 Task: Create a due date automation trigger when advanced on, on the monday before a card is due add checklist with an incomplete checklists at 11:00 AM.
Action: Mouse moved to (1399, 110)
Screenshot: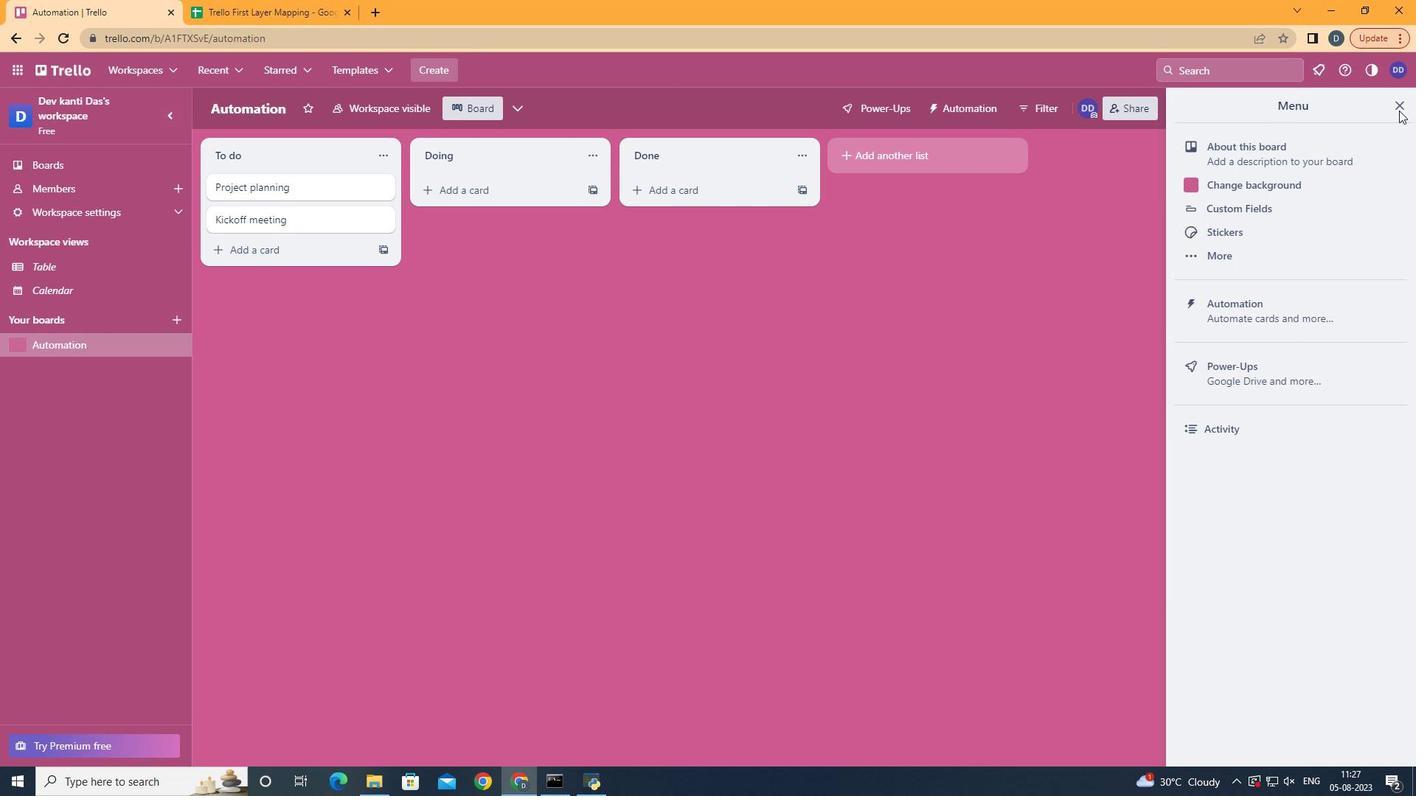 
Action: Mouse pressed left at (1399, 110)
Screenshot: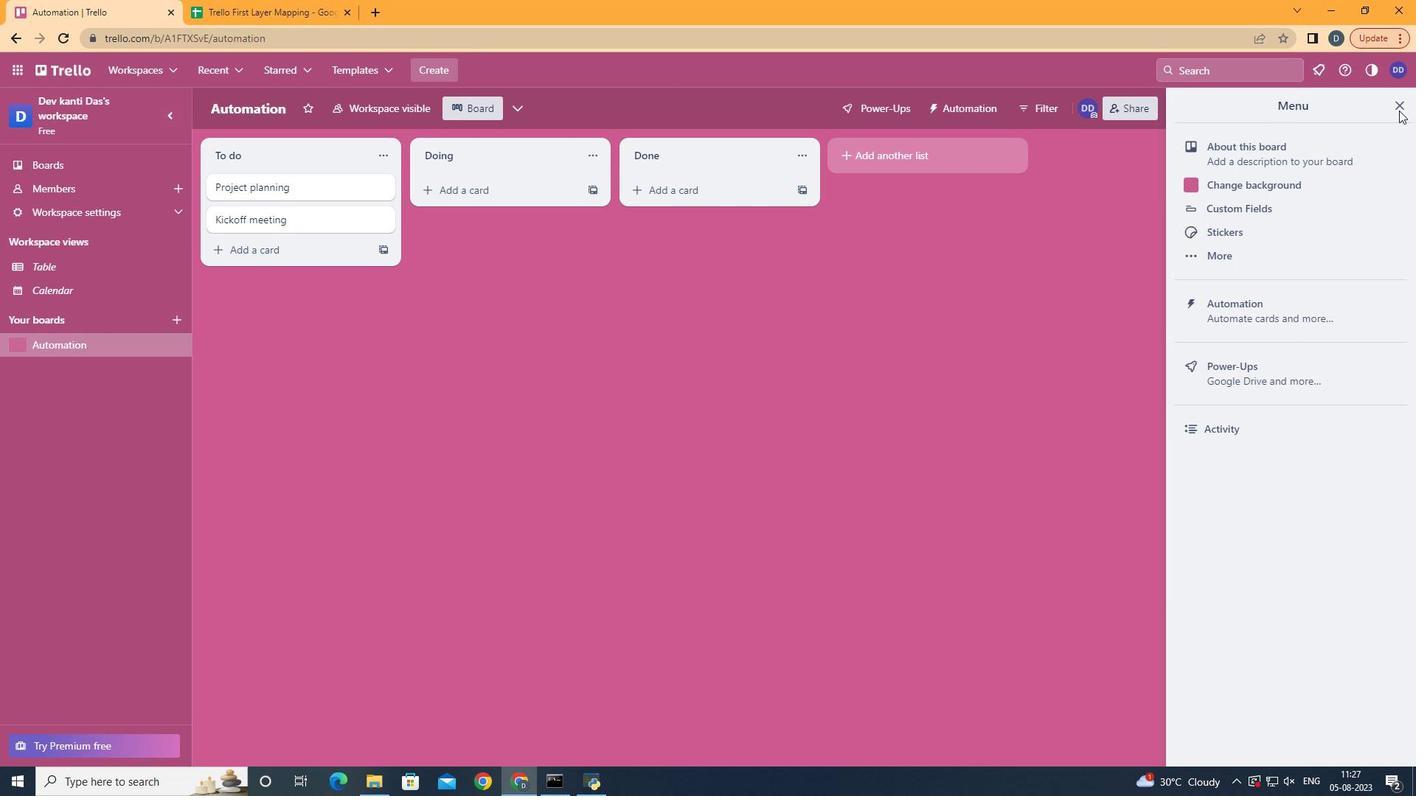 
Action: Mouse moved to (1270, 303)
Screenshot: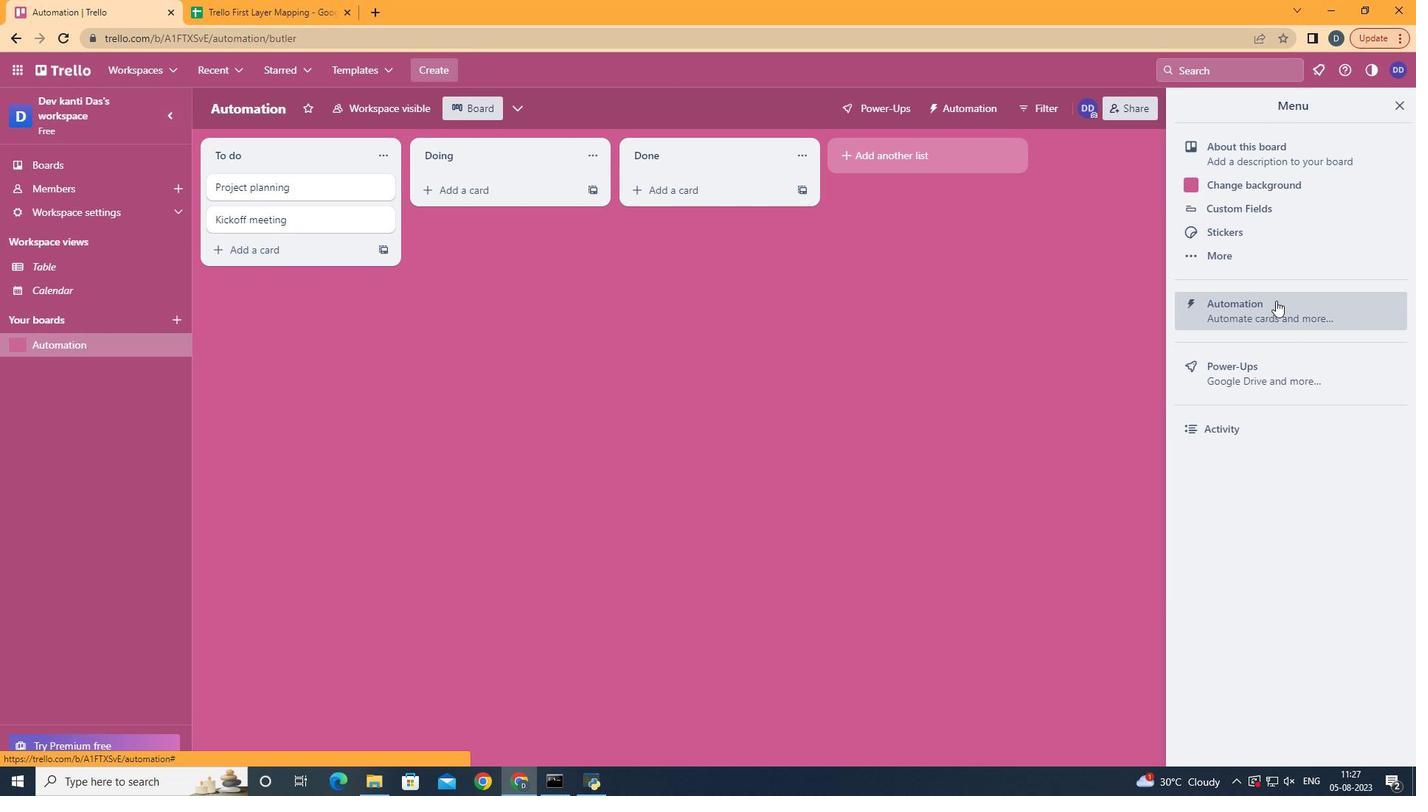 
Action: Mouse pressed left at (1270, 303)
Screenshot: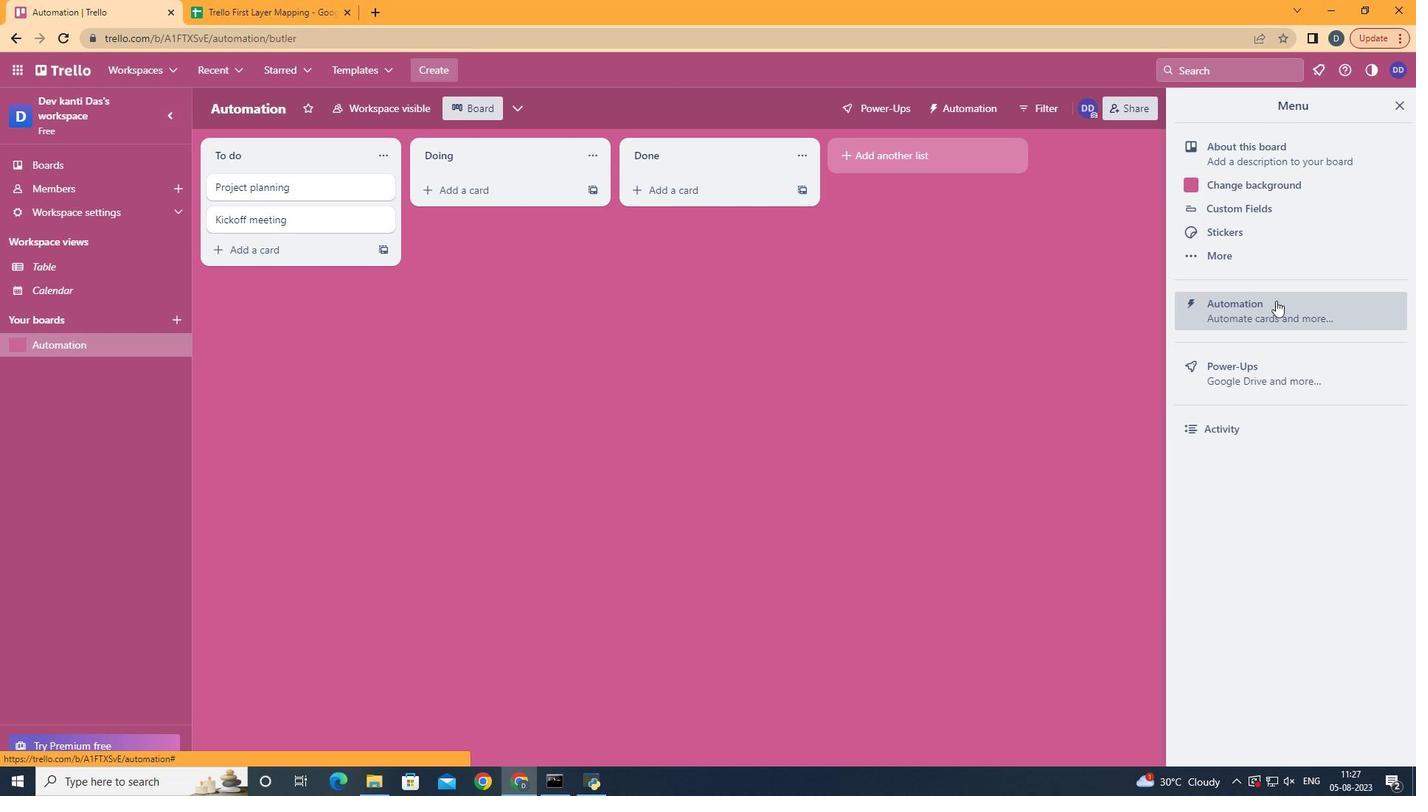 
Action: Mouse moved to (304, 296)
Screenshot: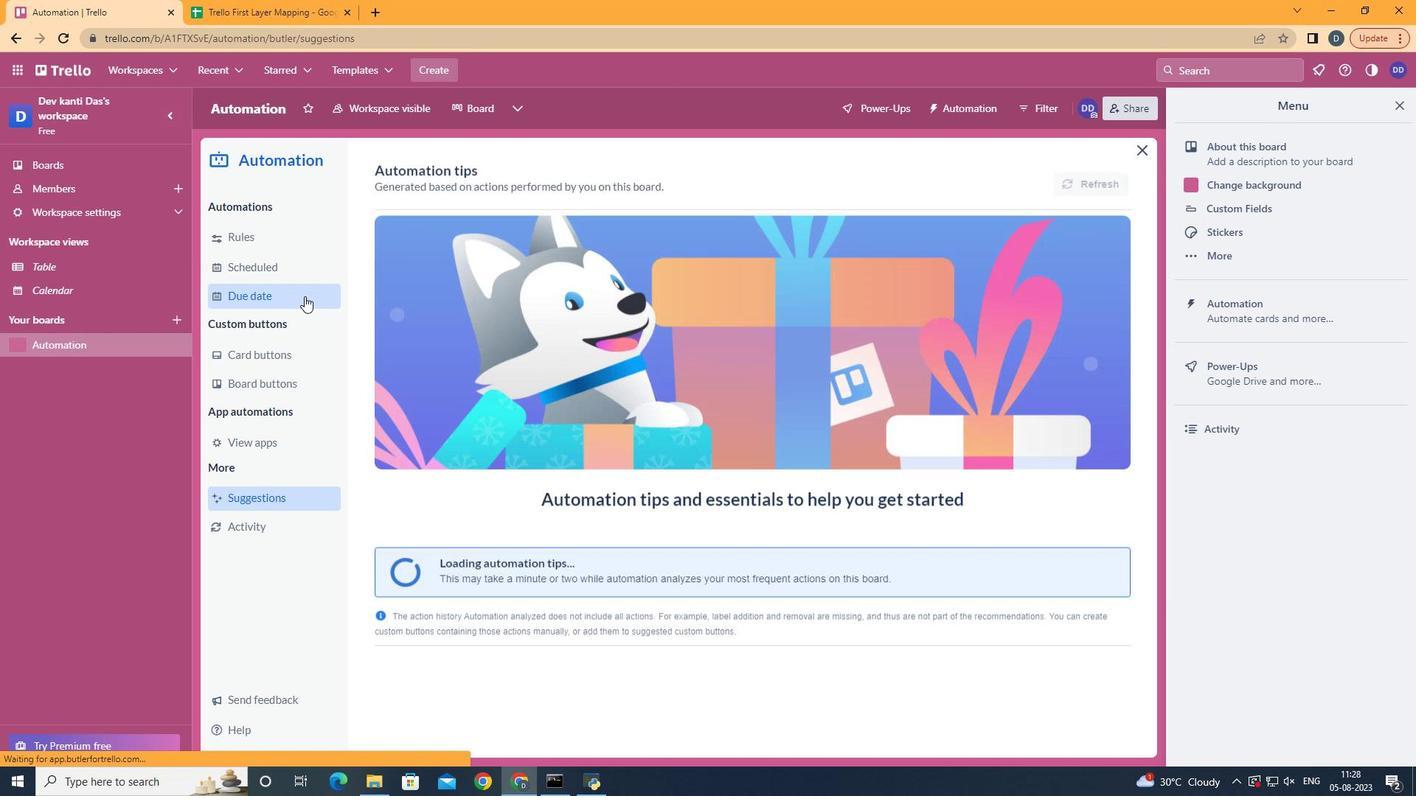 
Action: Mouse pressed left at (304, 296)
Screenshot: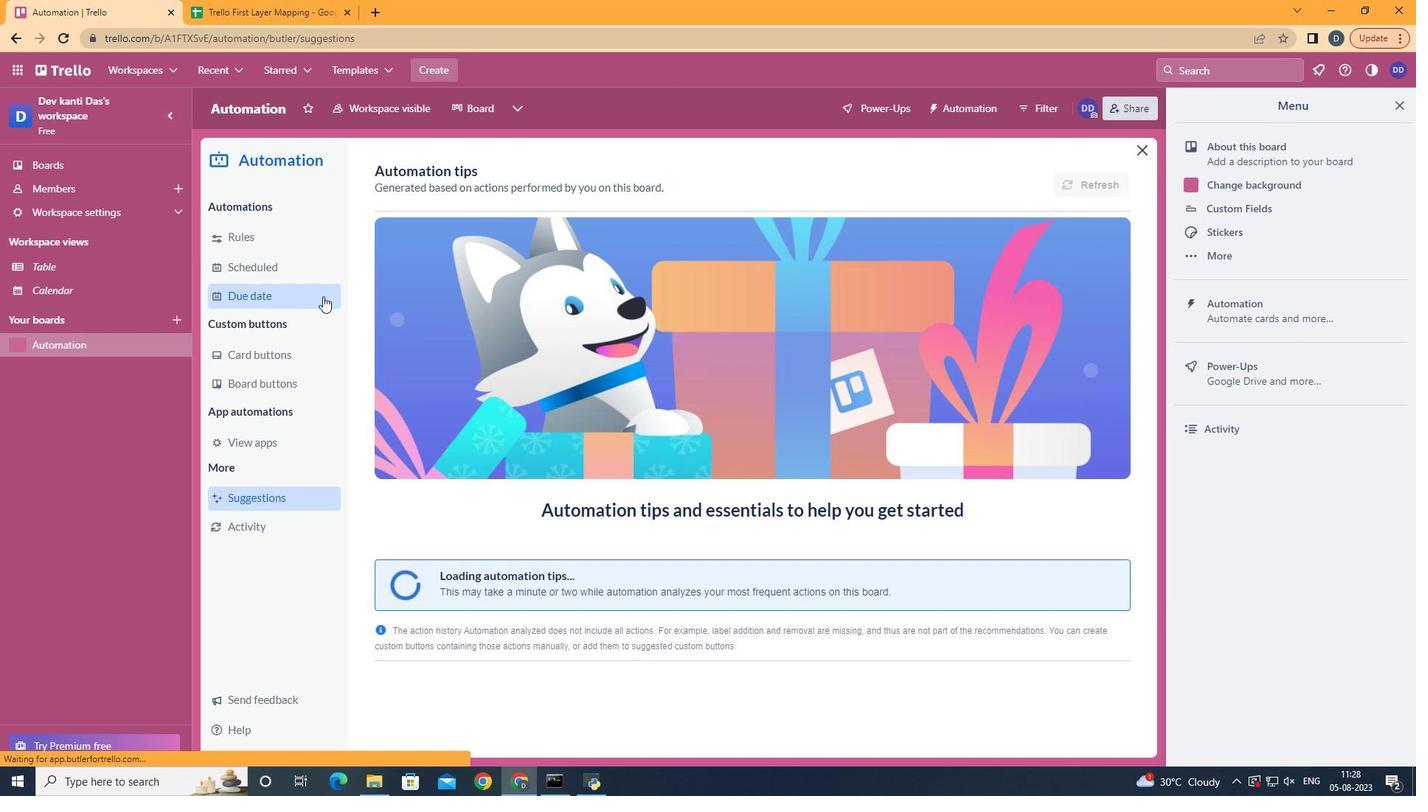 
Action: Mouse moved to (1021, 187)
Screenshot: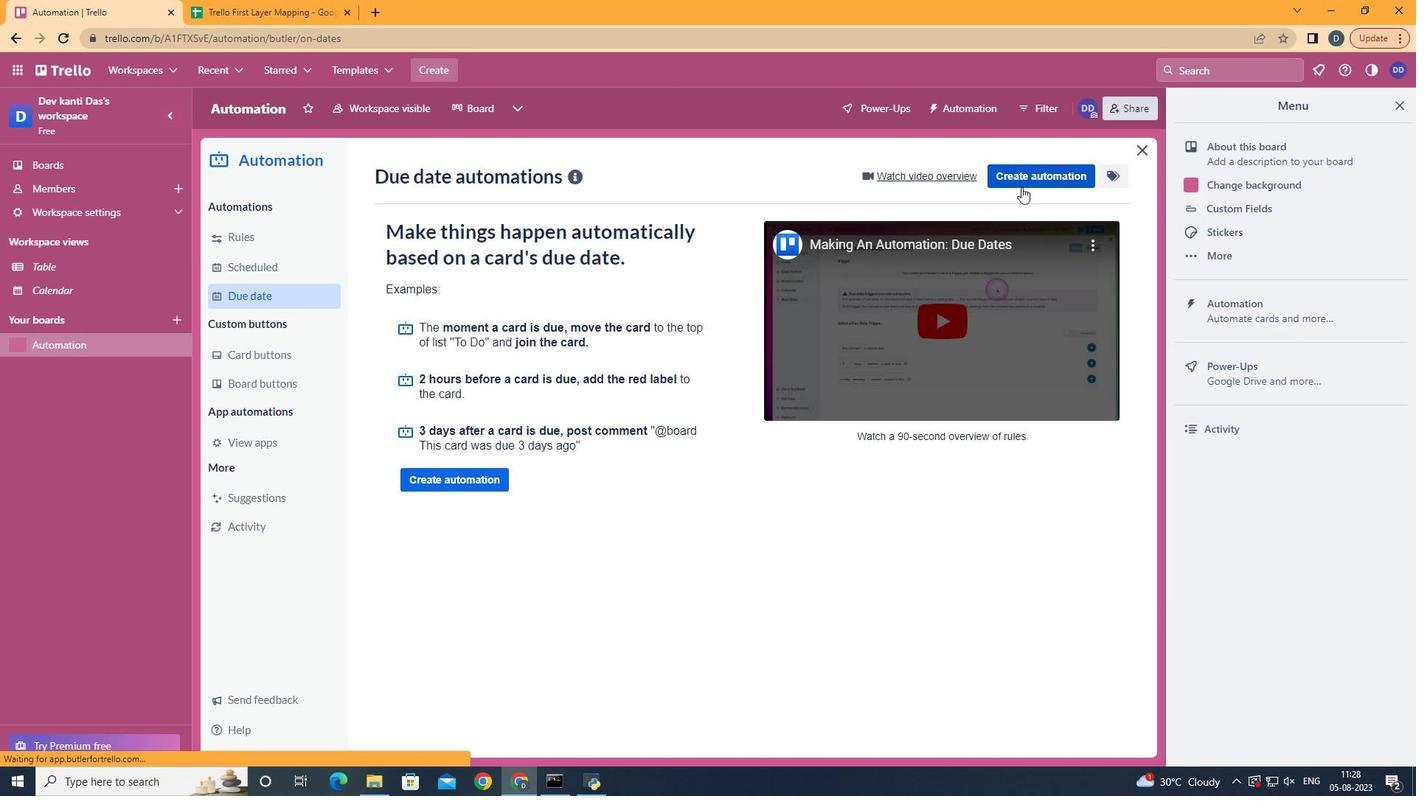 
Action: Mouse pressed left at (1021, 187)
Screenshot: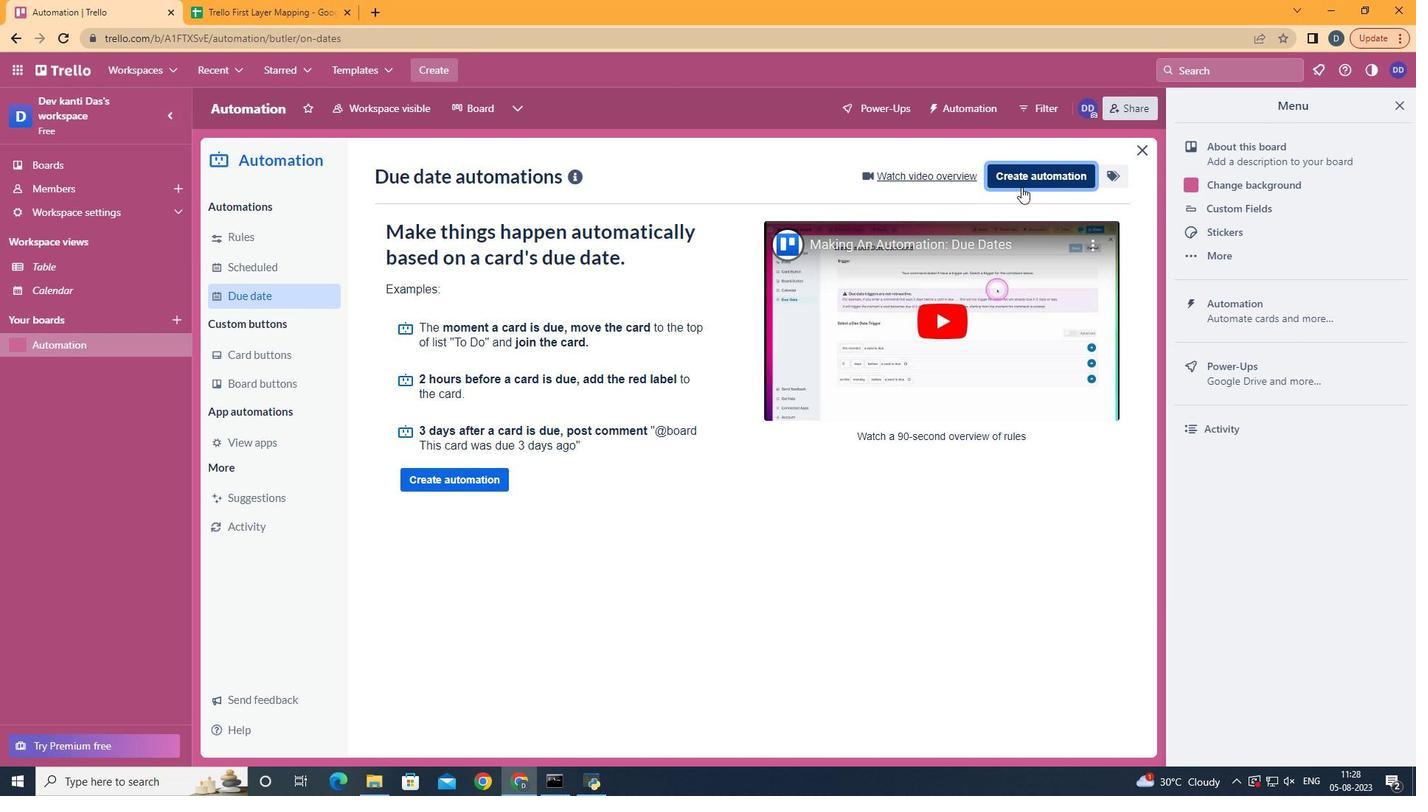 
Action: Mouse moved to (772, 320)
Screenshot: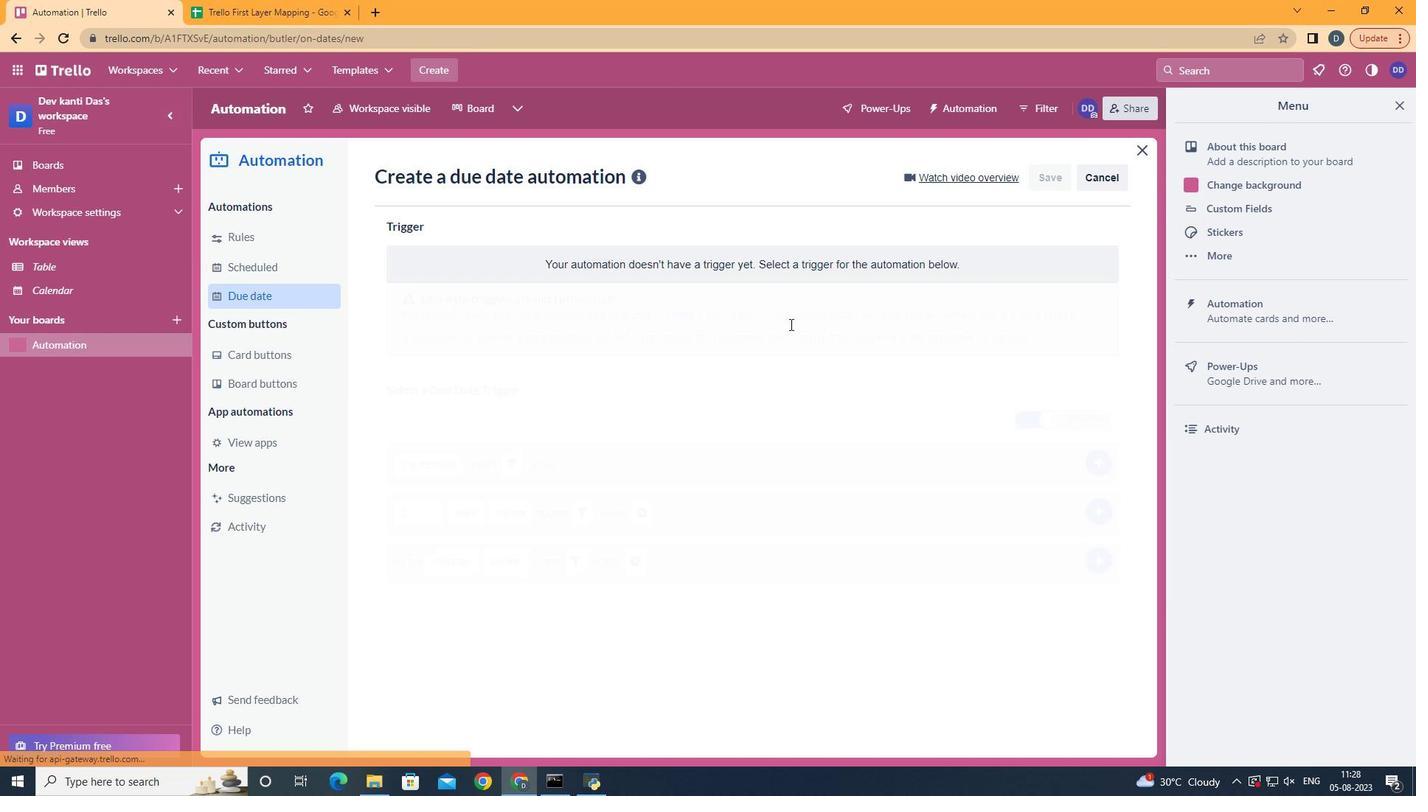 
Action: Mouse pressed left at (772, 320)
Screenshot: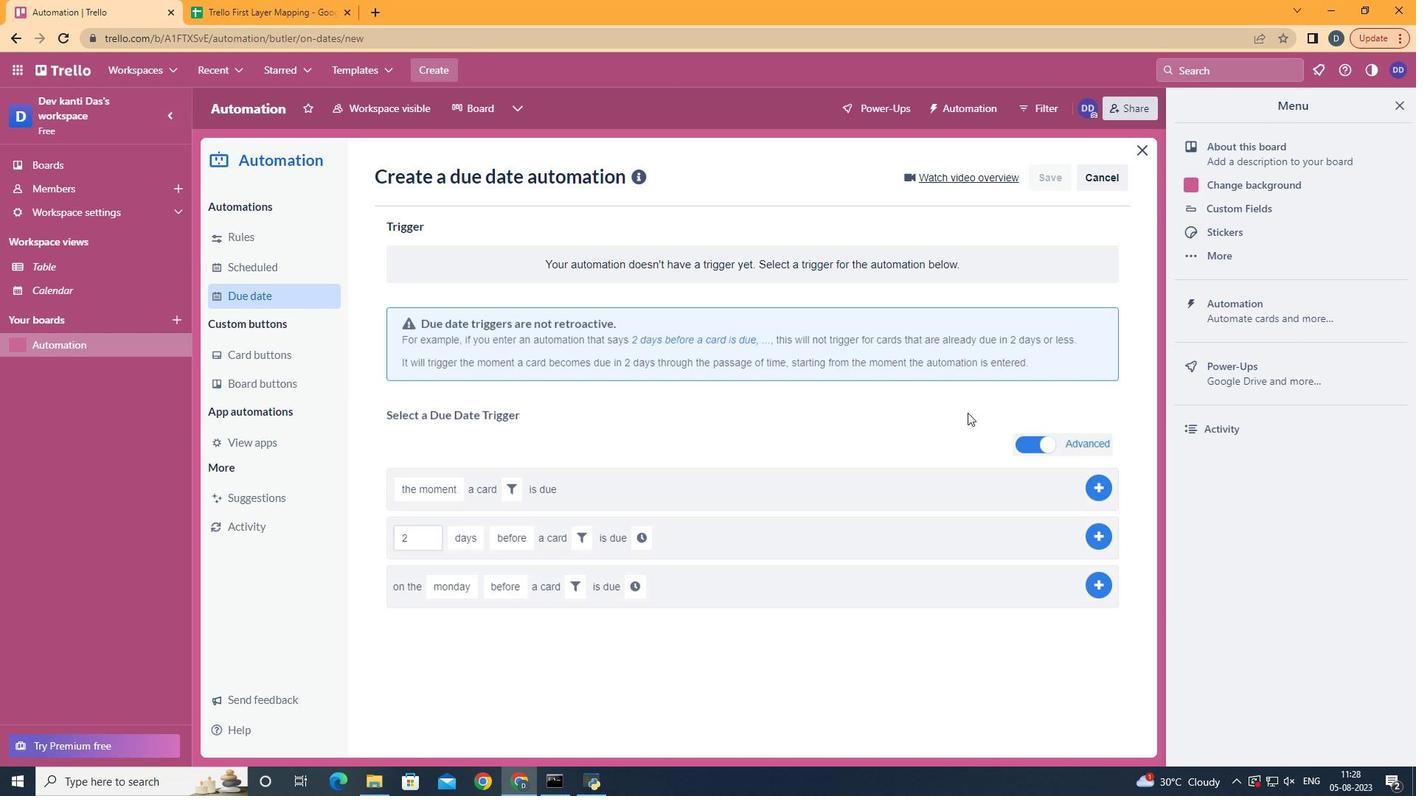 
Action: Mouse moved to (474, 386)
Screenshot: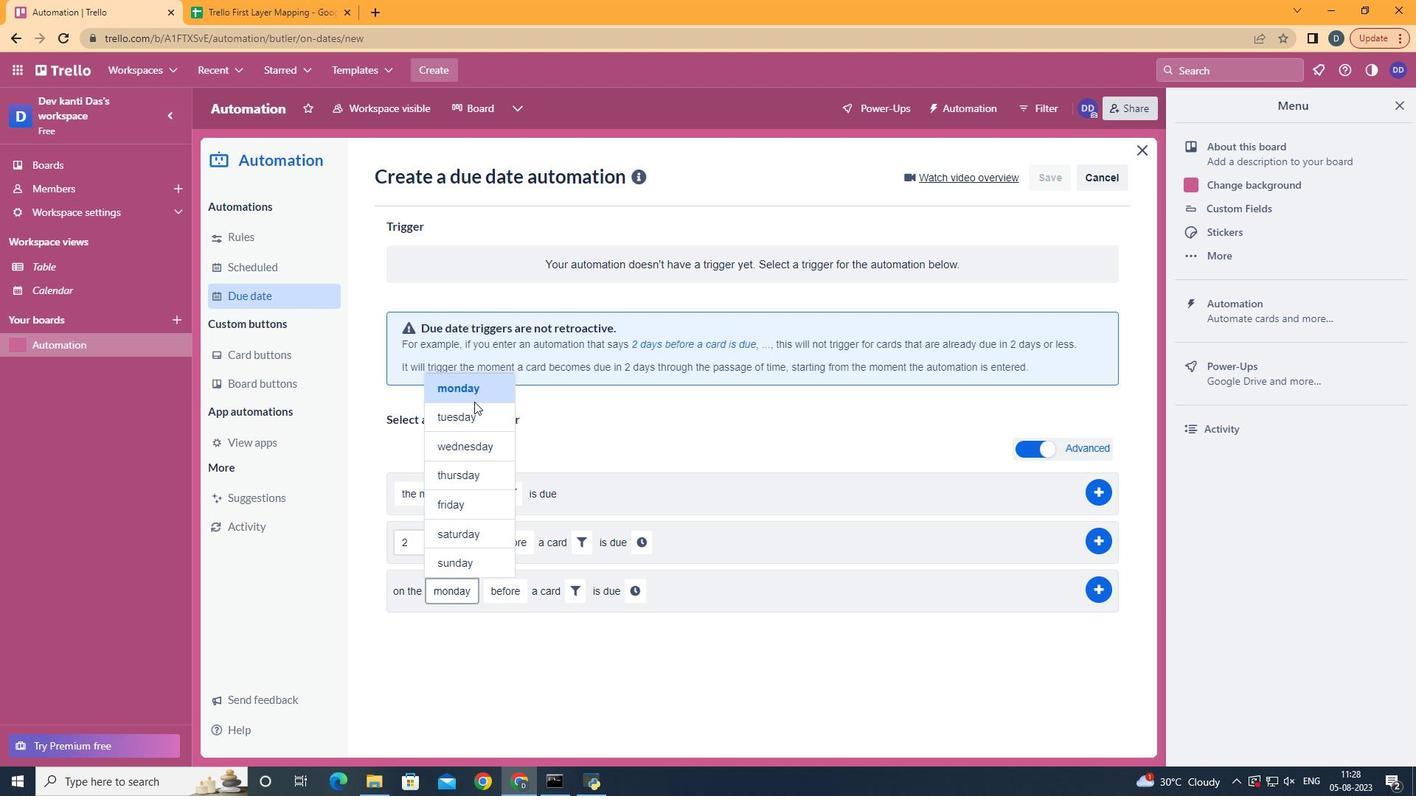 
Action: Mouse pressed left at (474, 386)
Screenshot: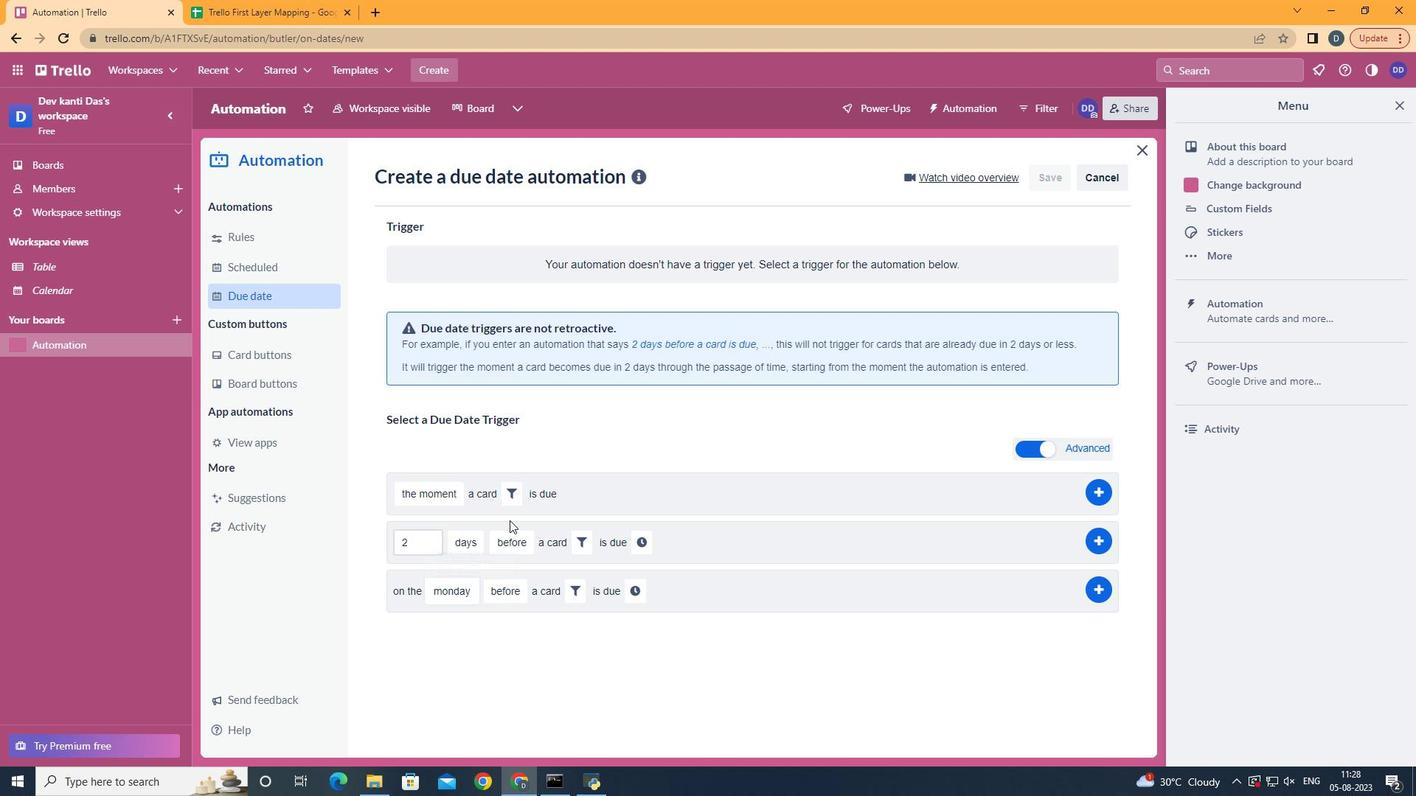 
Action: Mouse moved to (511, 610)
Screenshot: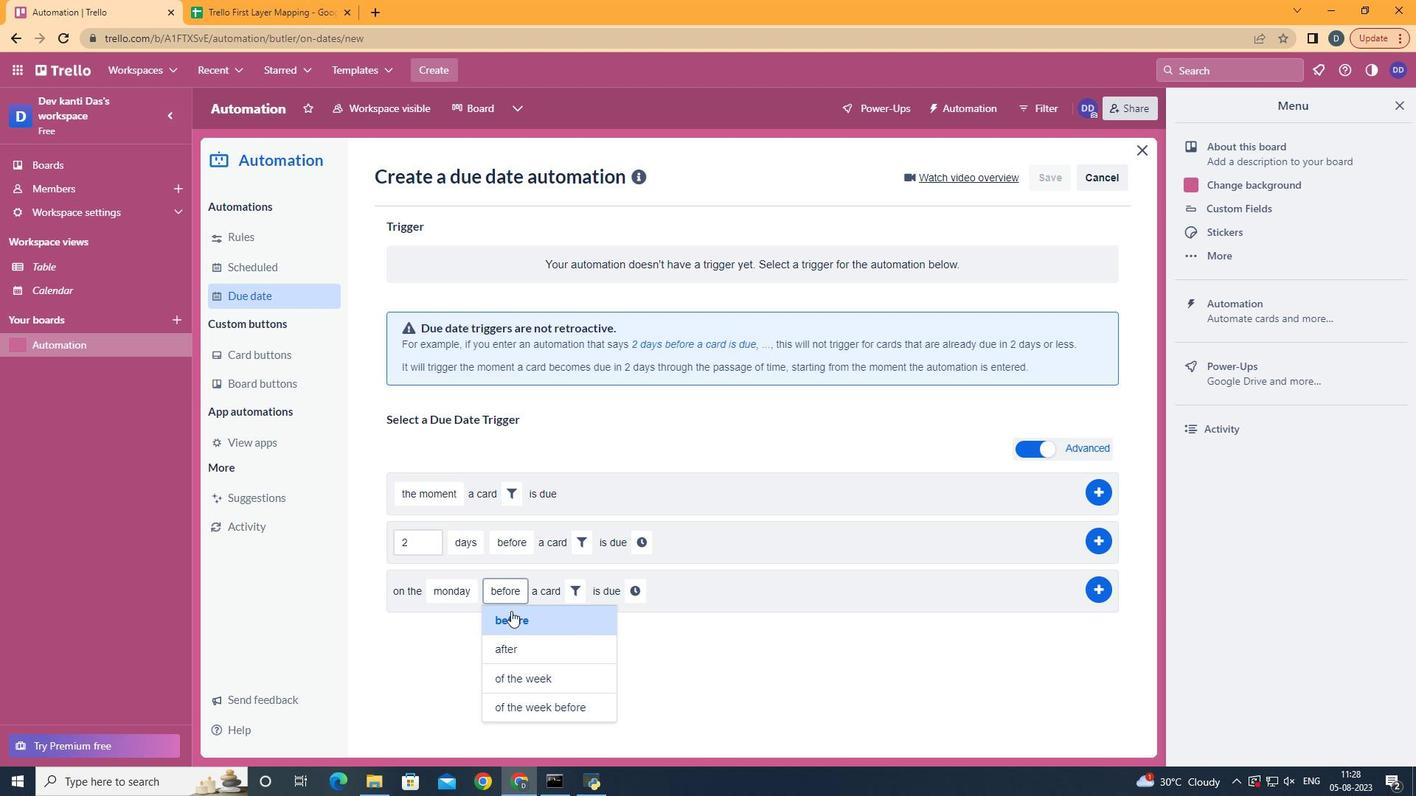 
Action: Mouse pressed left at (511, 610)
Screenshot: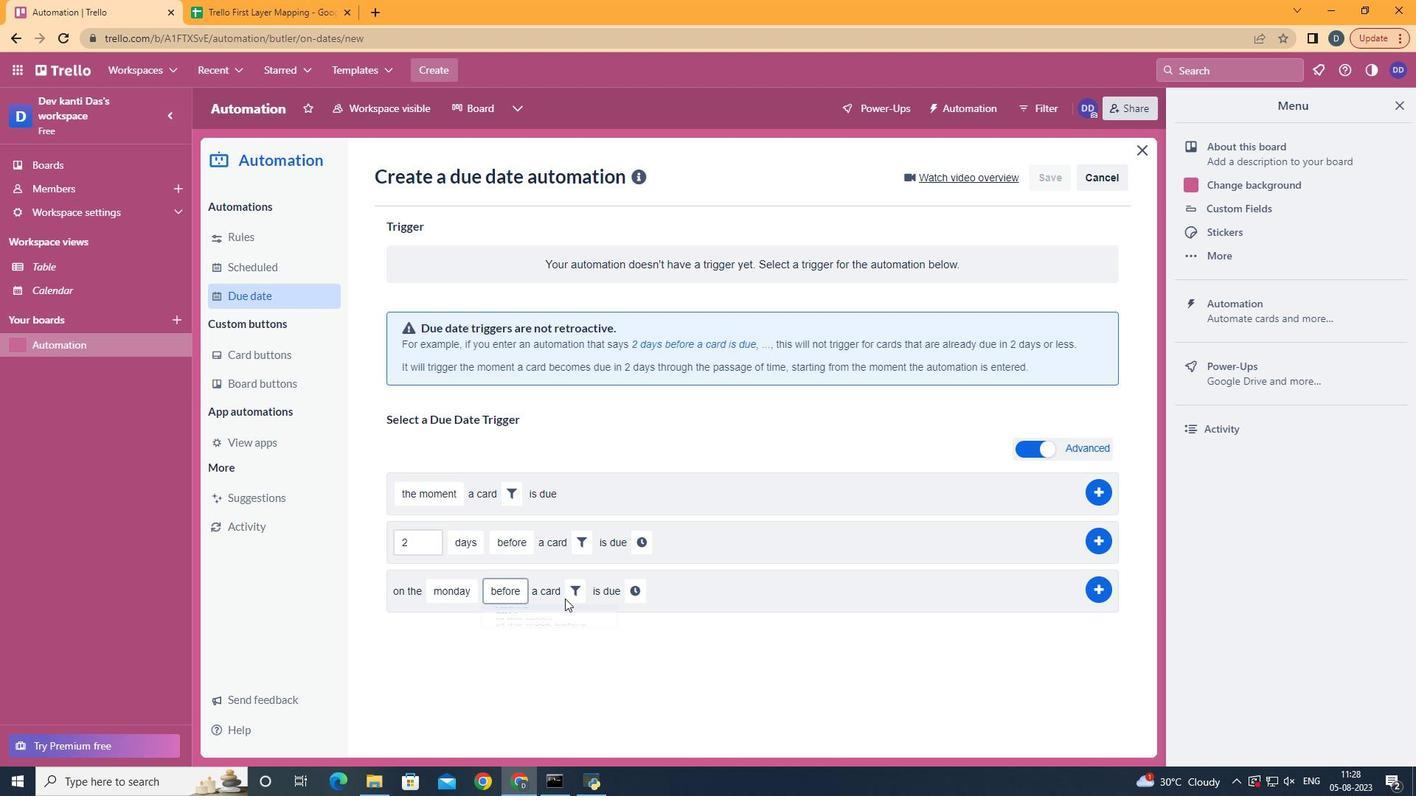 
Action: Mouse moved to (571, 596)
Screenshot: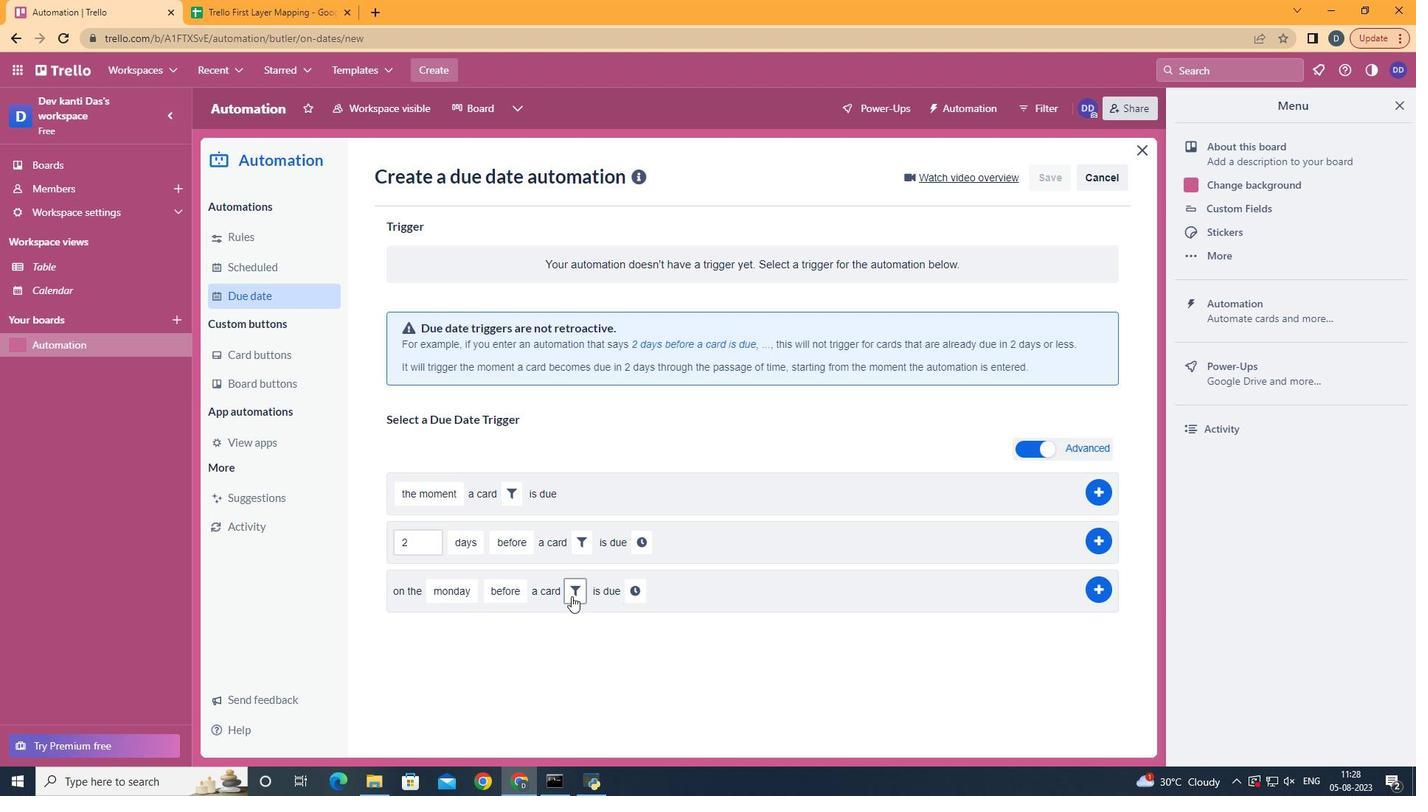 
Action: Mouse pressed left at (571, 596)
Screenshot: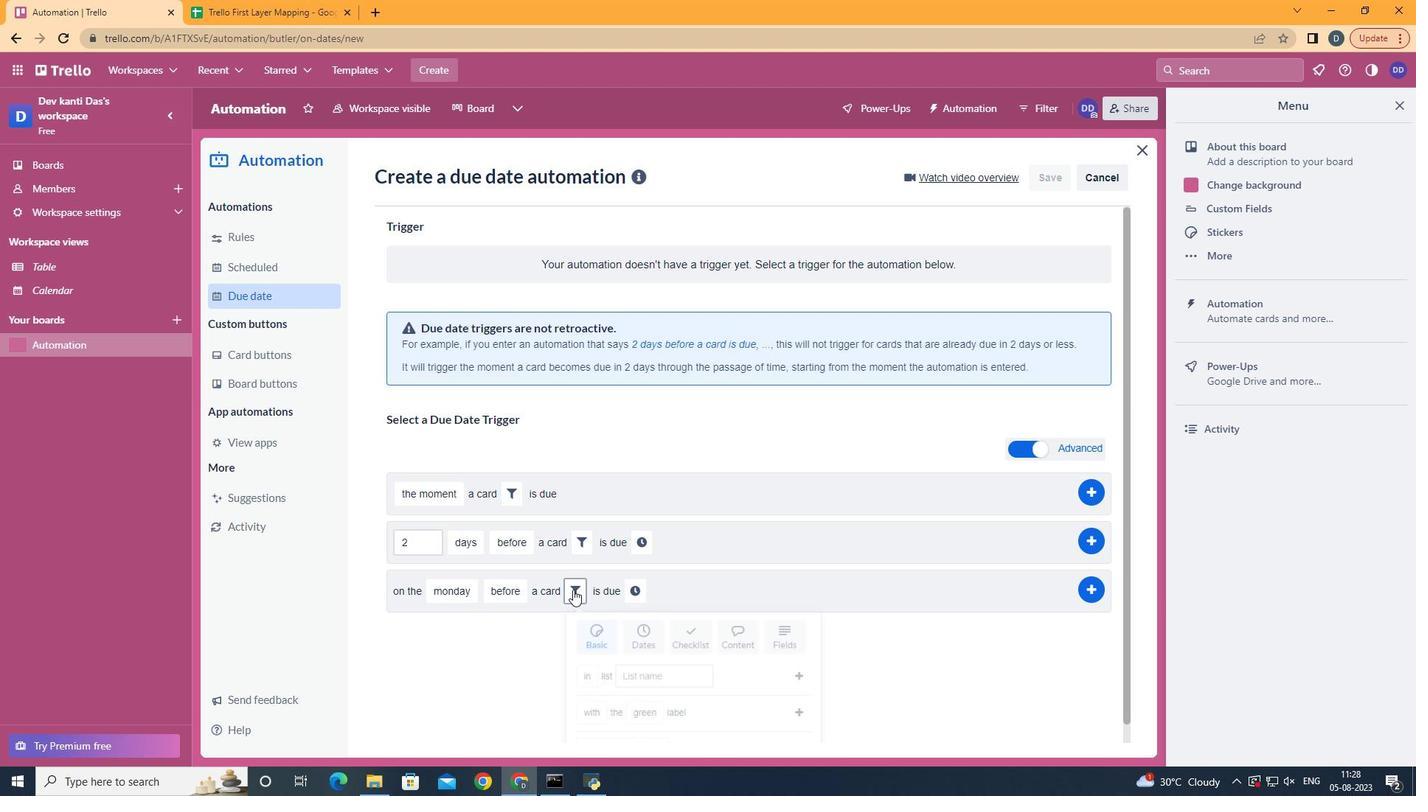
Action: Mouse moved to (674, 642)
Screenshot: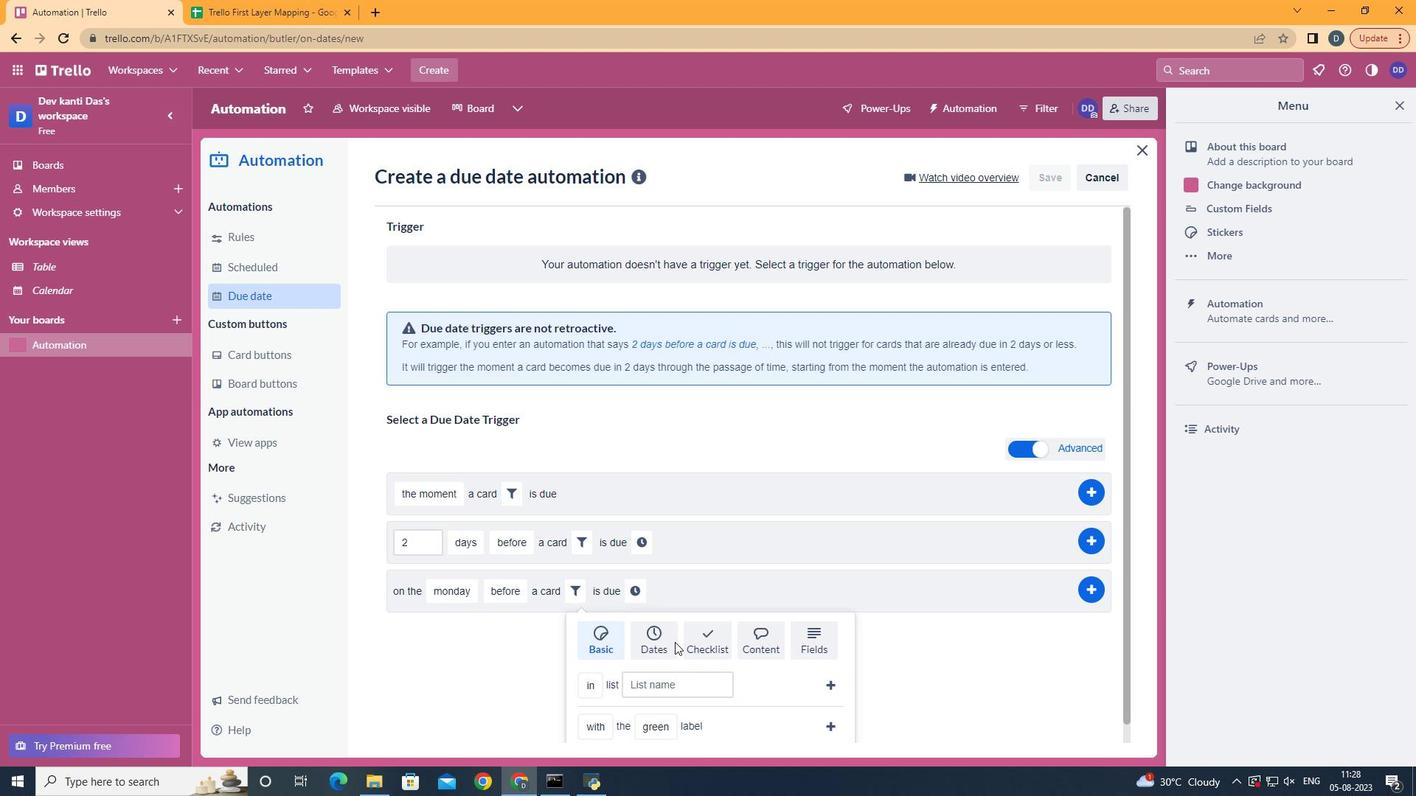 
Action: Mouse pressed left at (674, 642)
Screenshot: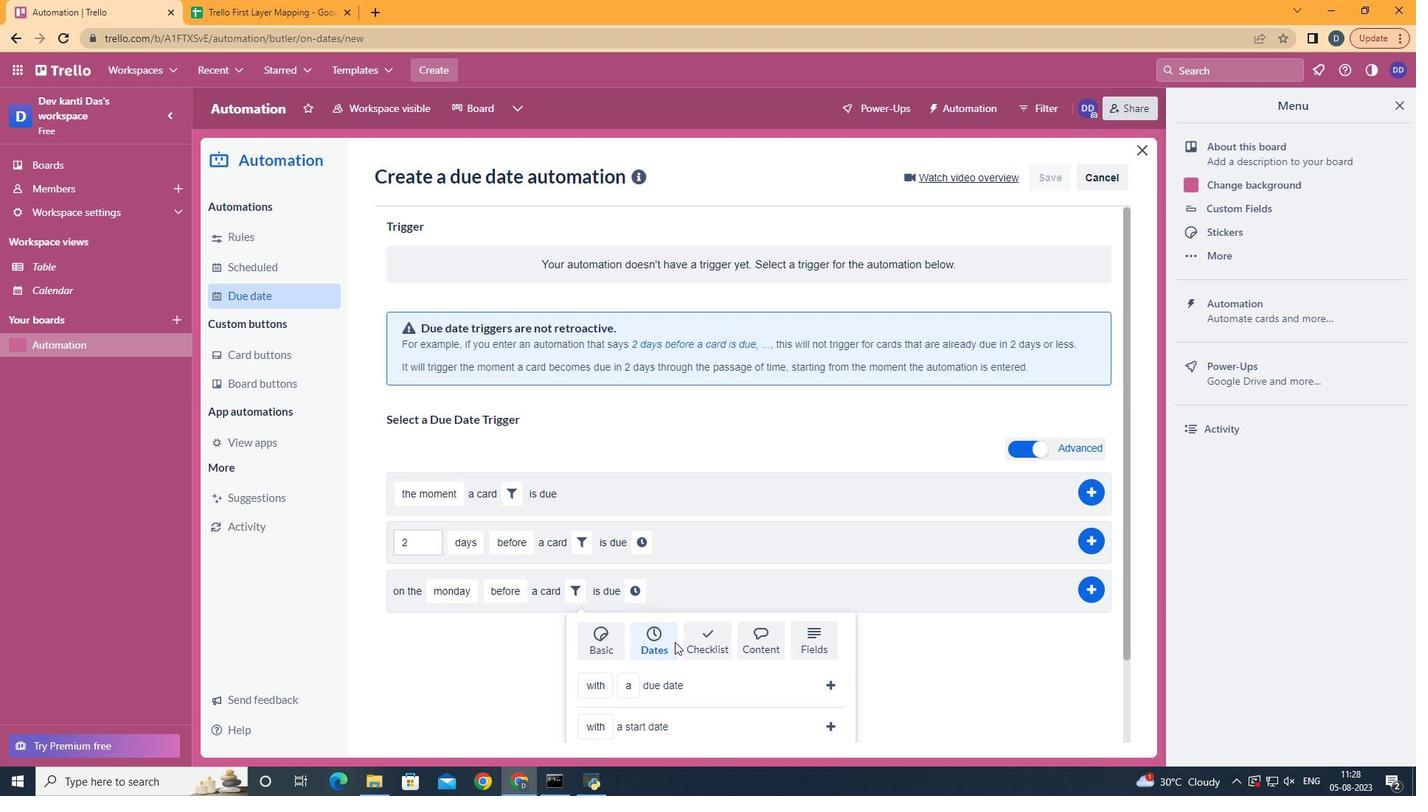 
Action: Mouse scrolled (674, 641) with delta (0, 0)
Screenshot: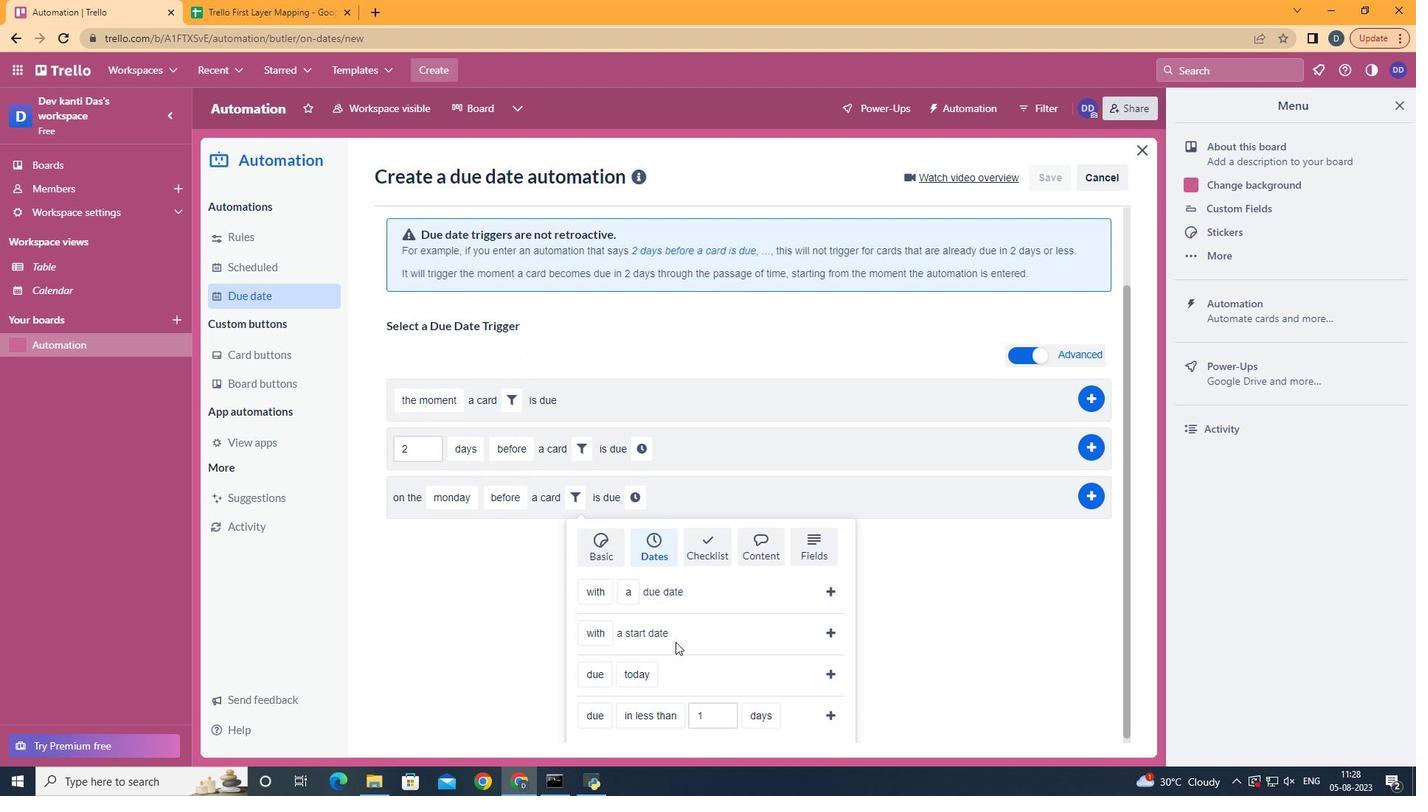 
Action: Mouse scrolled (674, 641) with delta (0, 0)
Screenshot: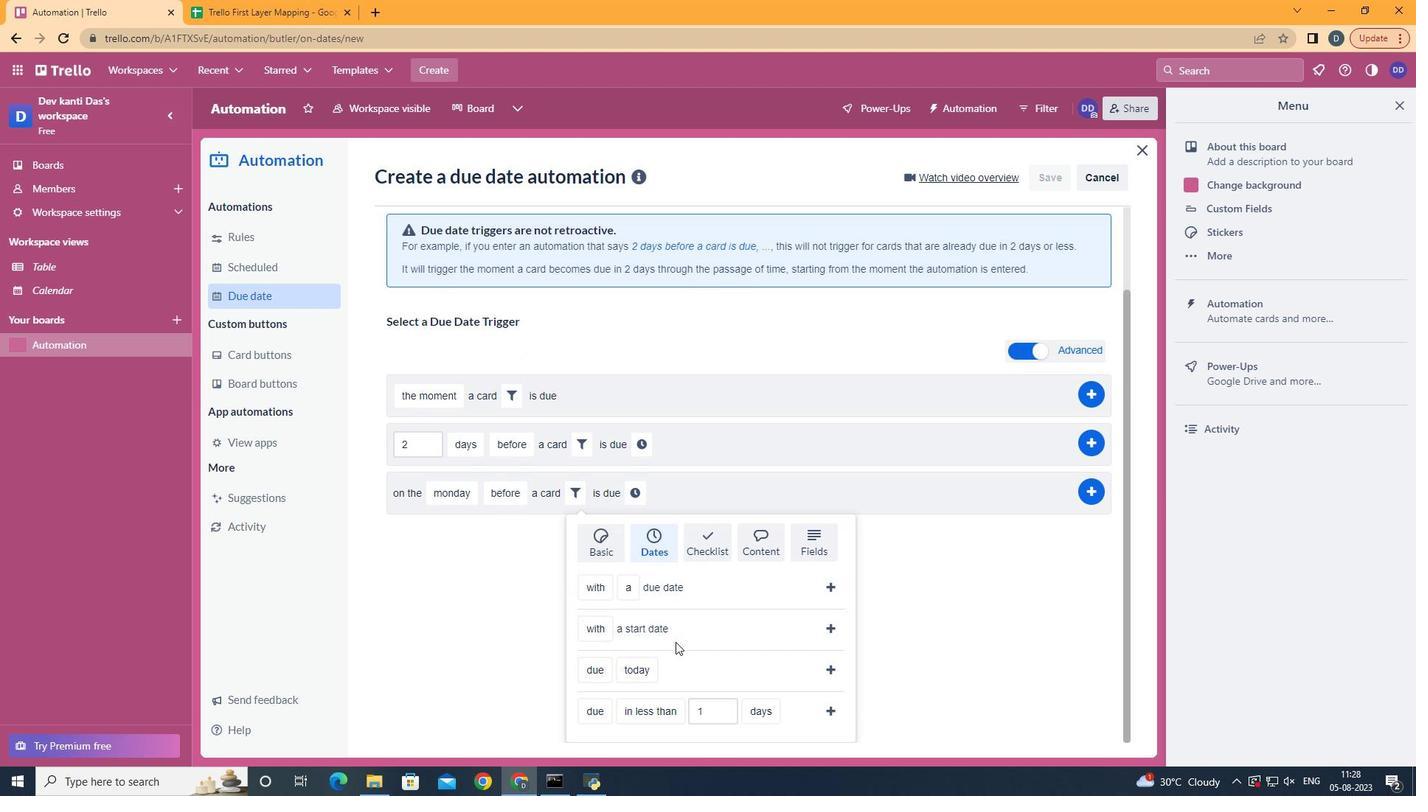 
Action: Mouse scrolled (674, 641) with delta (0, 0)
Screenshot: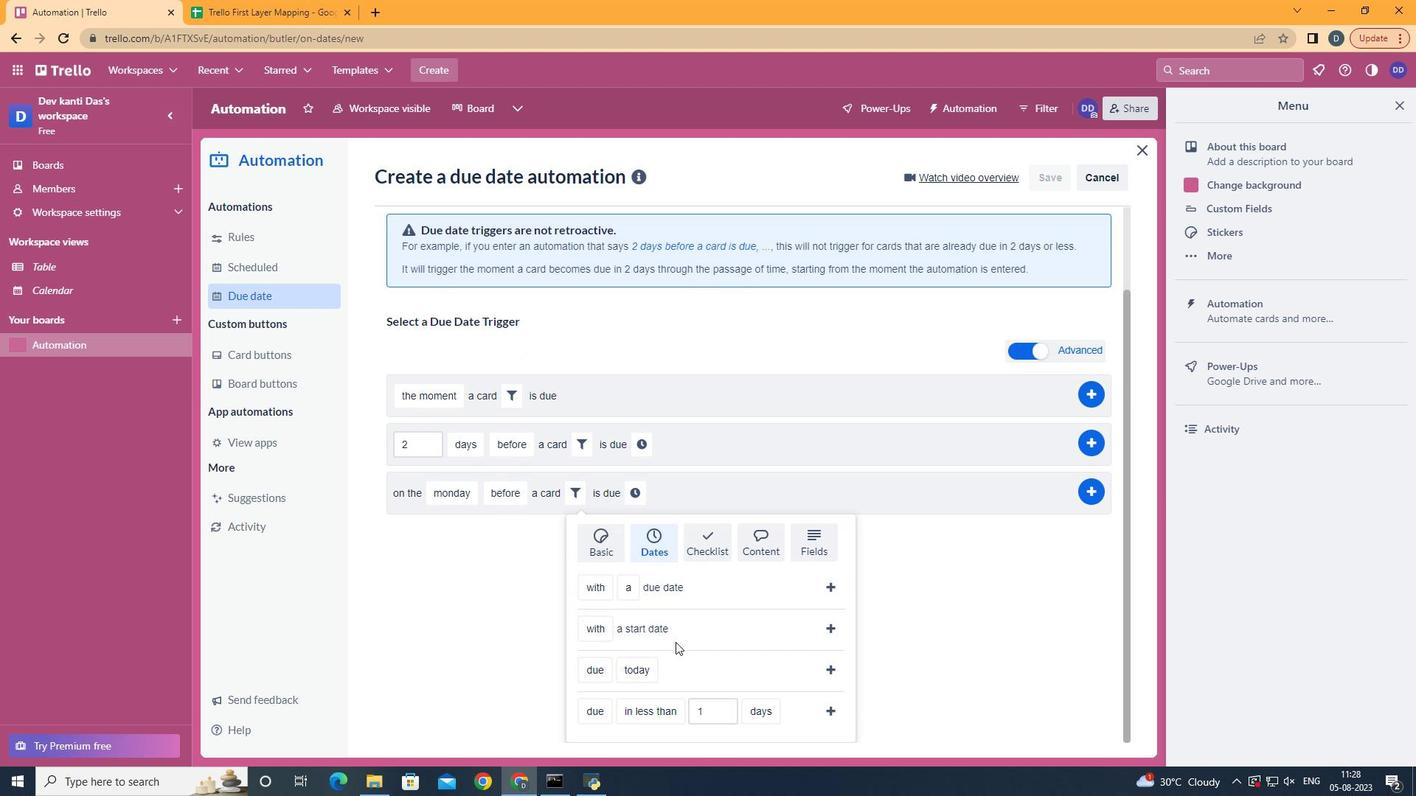 
Action: Mouse scrolled (674, 641) with delta (0, 0)
Screenshot: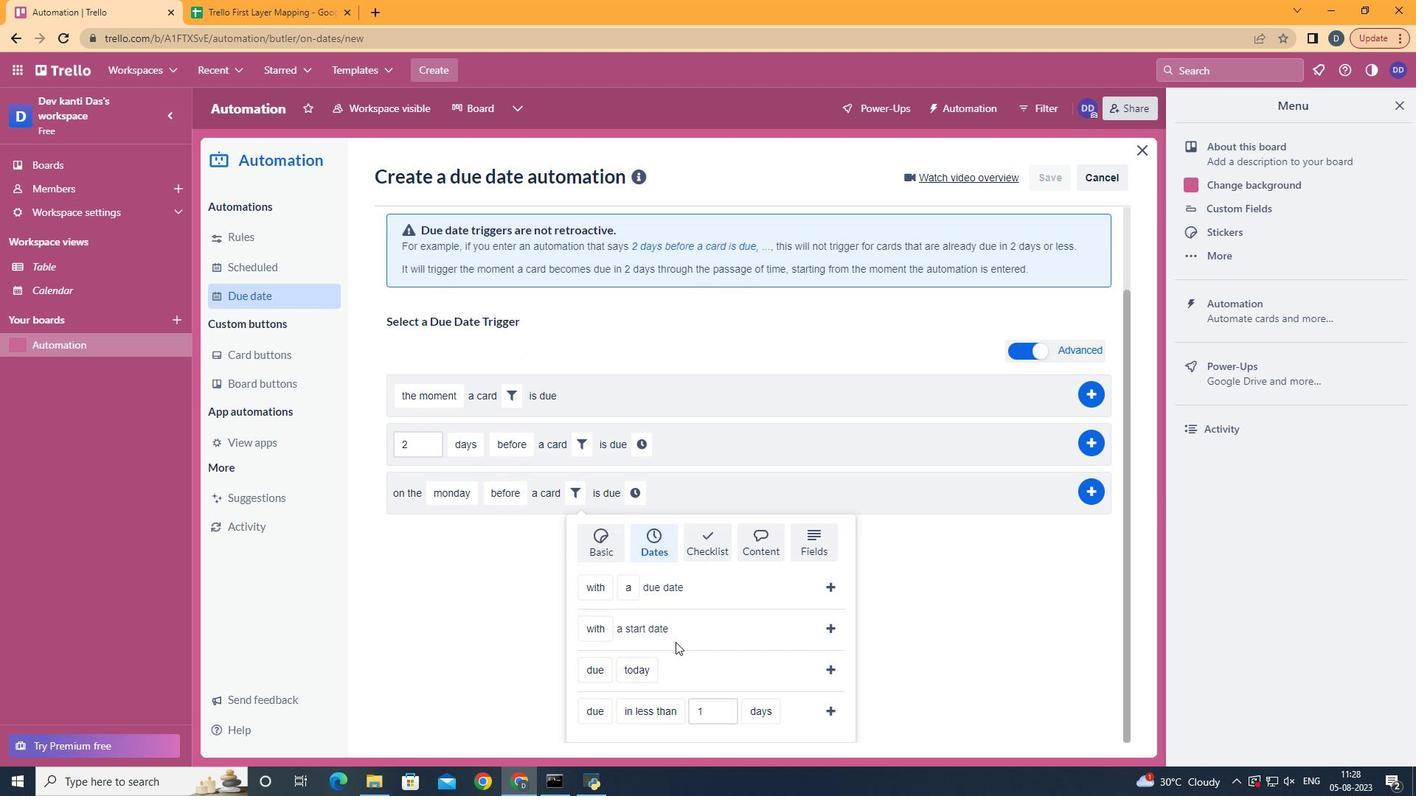 
Action: Mouse moved to (709, 517)
Screenshot: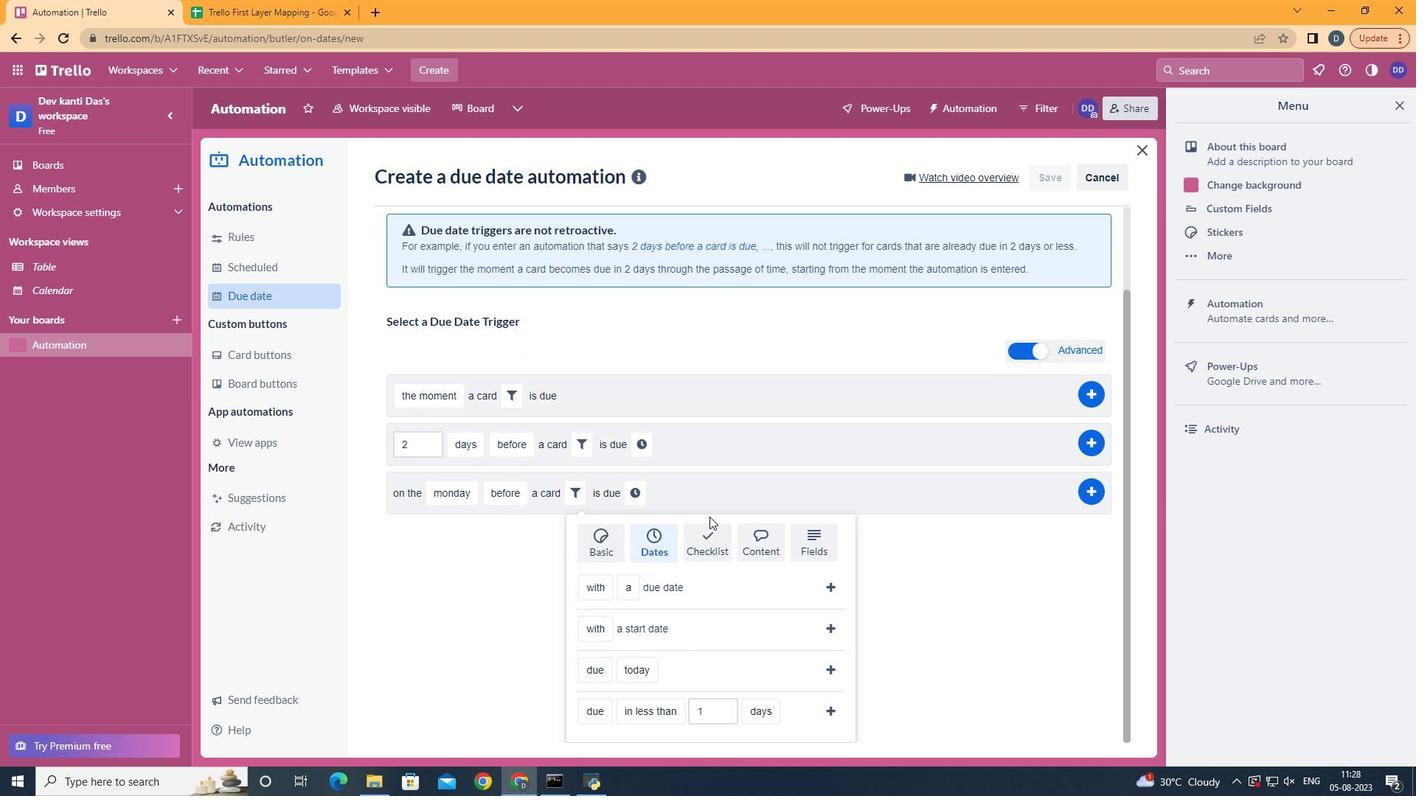 
Action: Mouse pressed left at (709, 517)
Screenshot: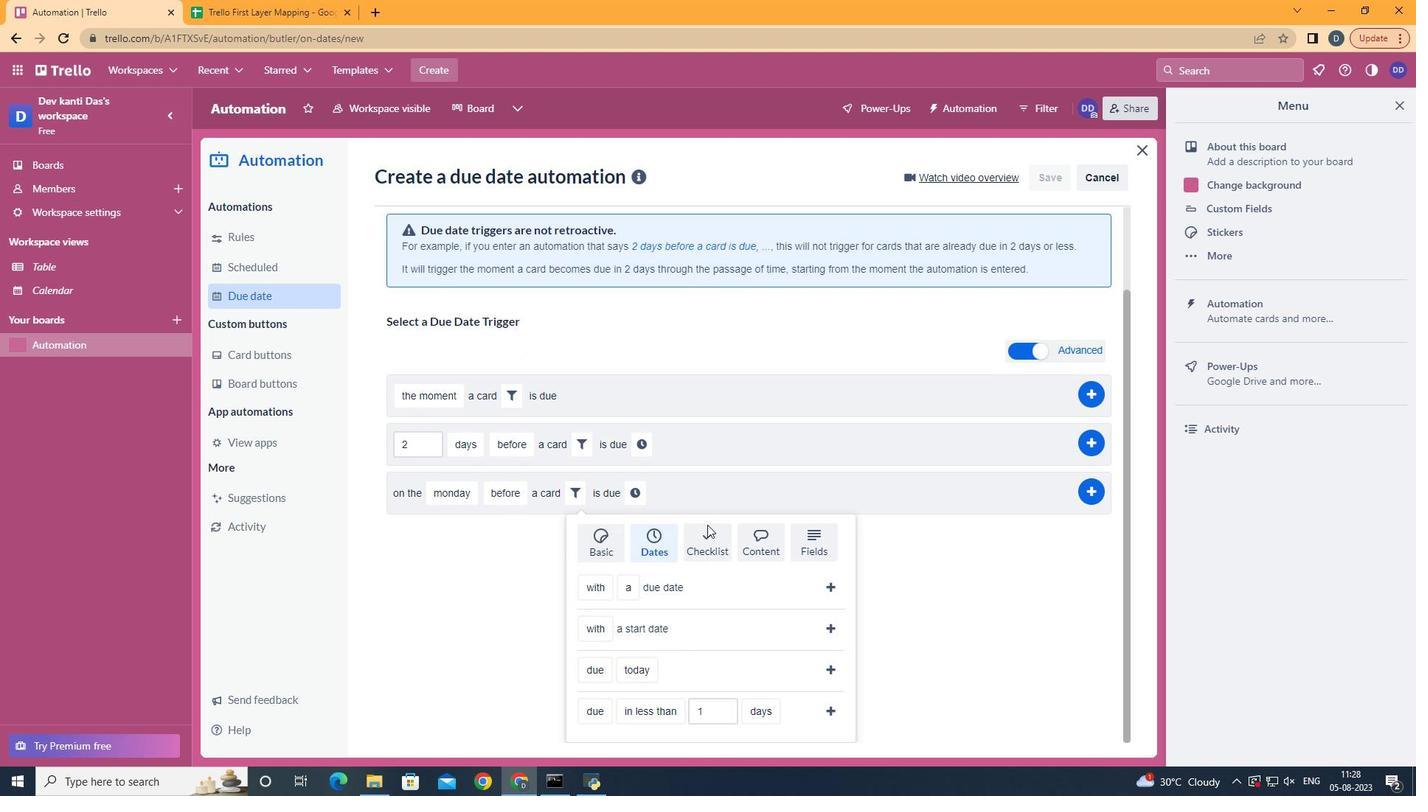 
Action: Mouse moved to (706, 528)
Screenshot: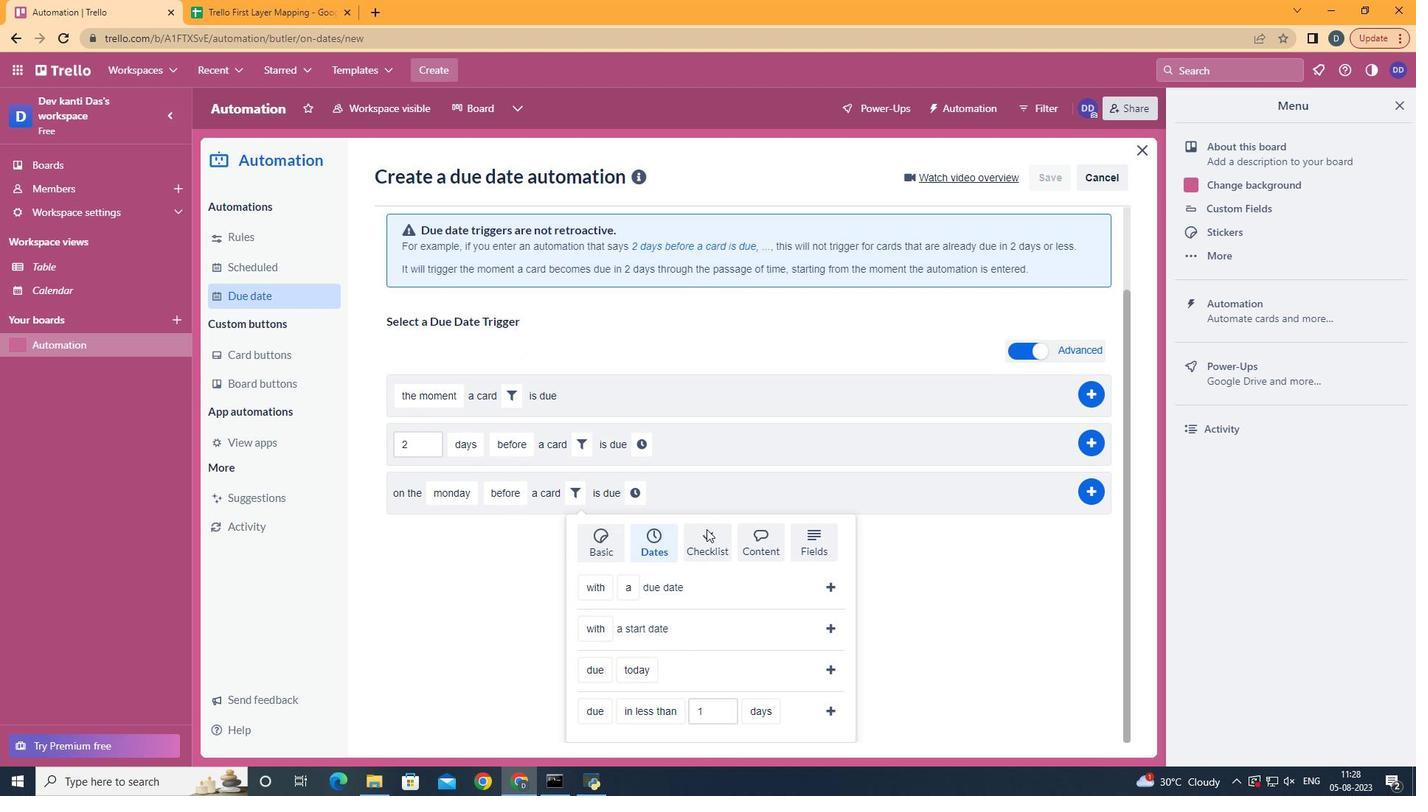
Action: Mouse pressed left at (706, 528)
Screenshot: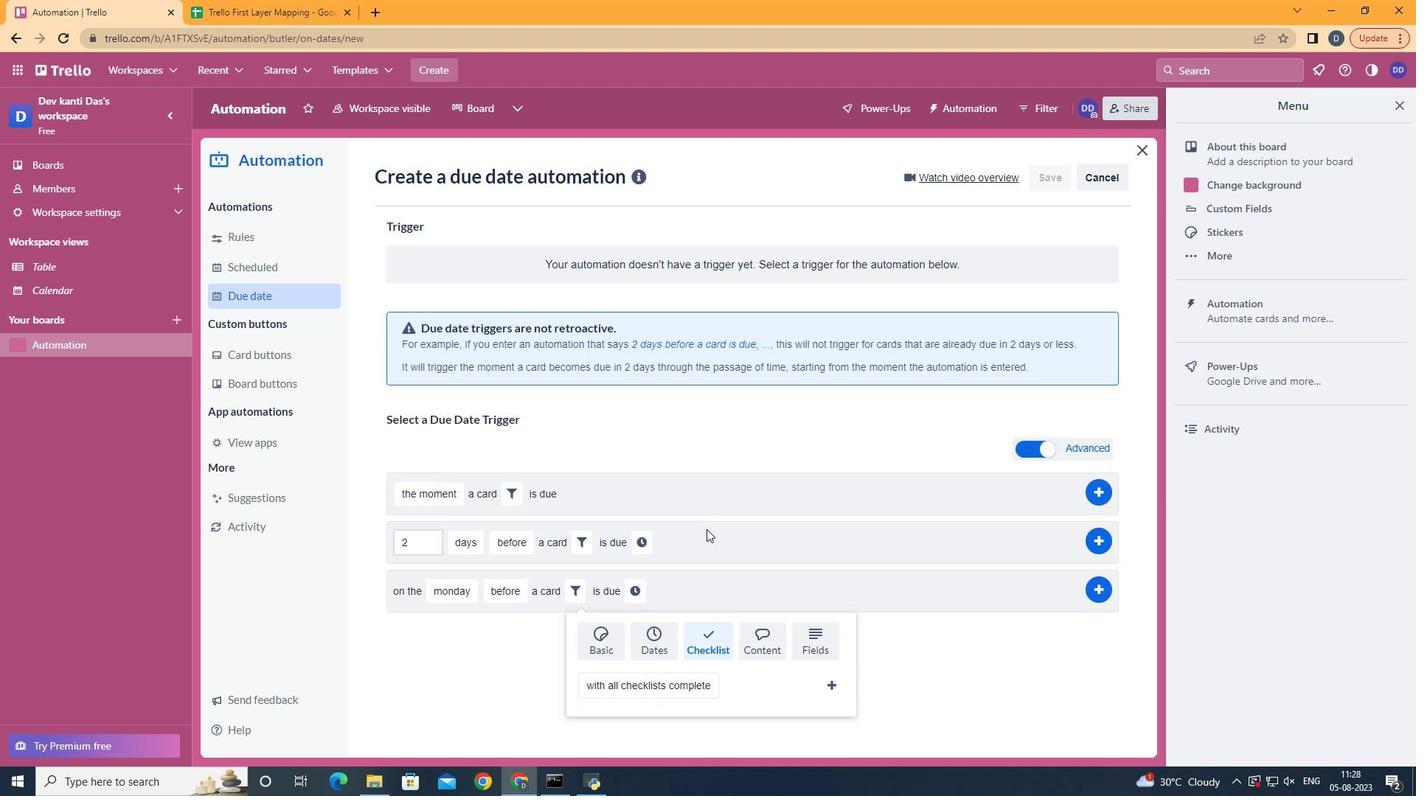 
Action: Mouse moved to (677, 574)
Screenshot: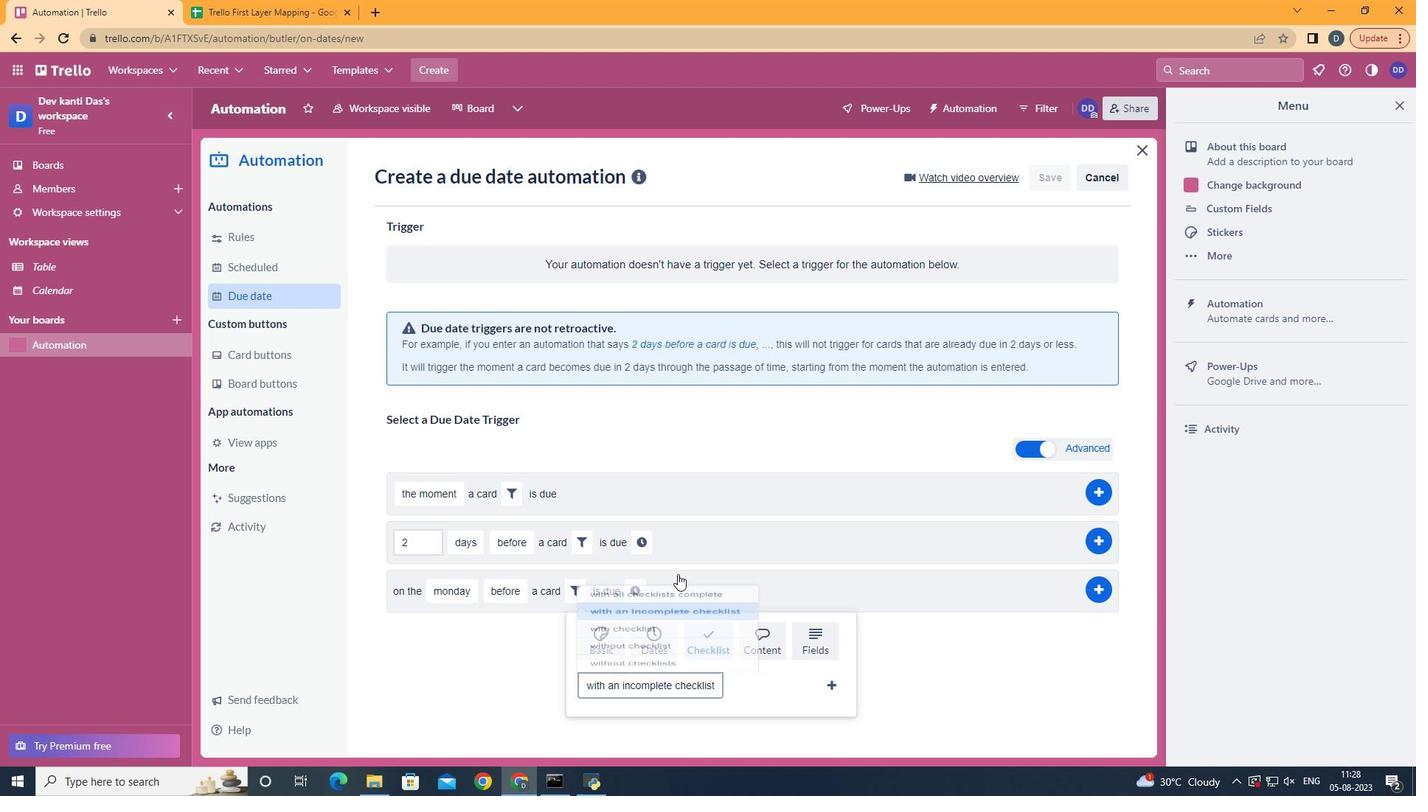 
Action: Mouse pressed left at (677, 574)
Screenshot: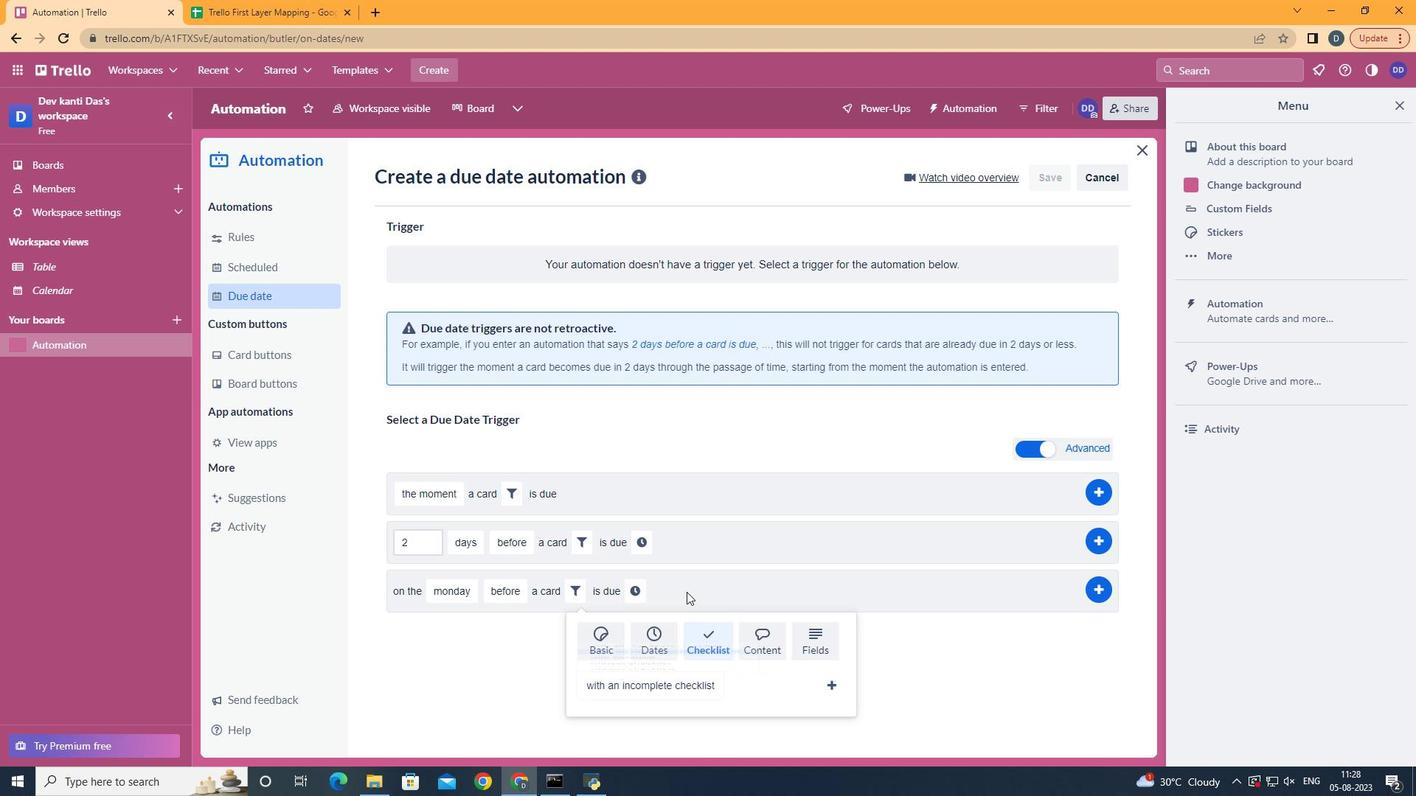 
Action: Mouse moved to (828, 688)
Screenshot: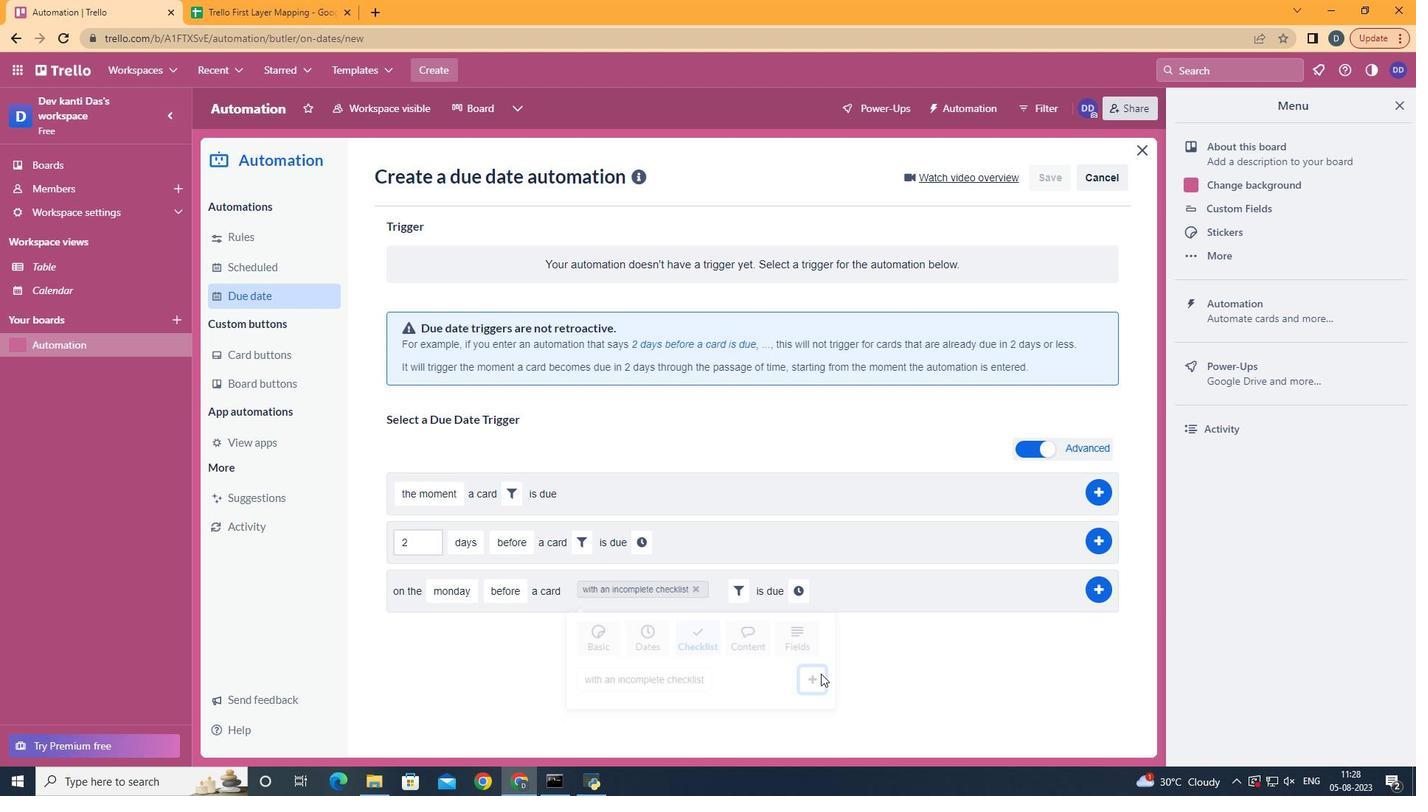 
Action: Mouse pressed left at (828, 688)
Screenshot: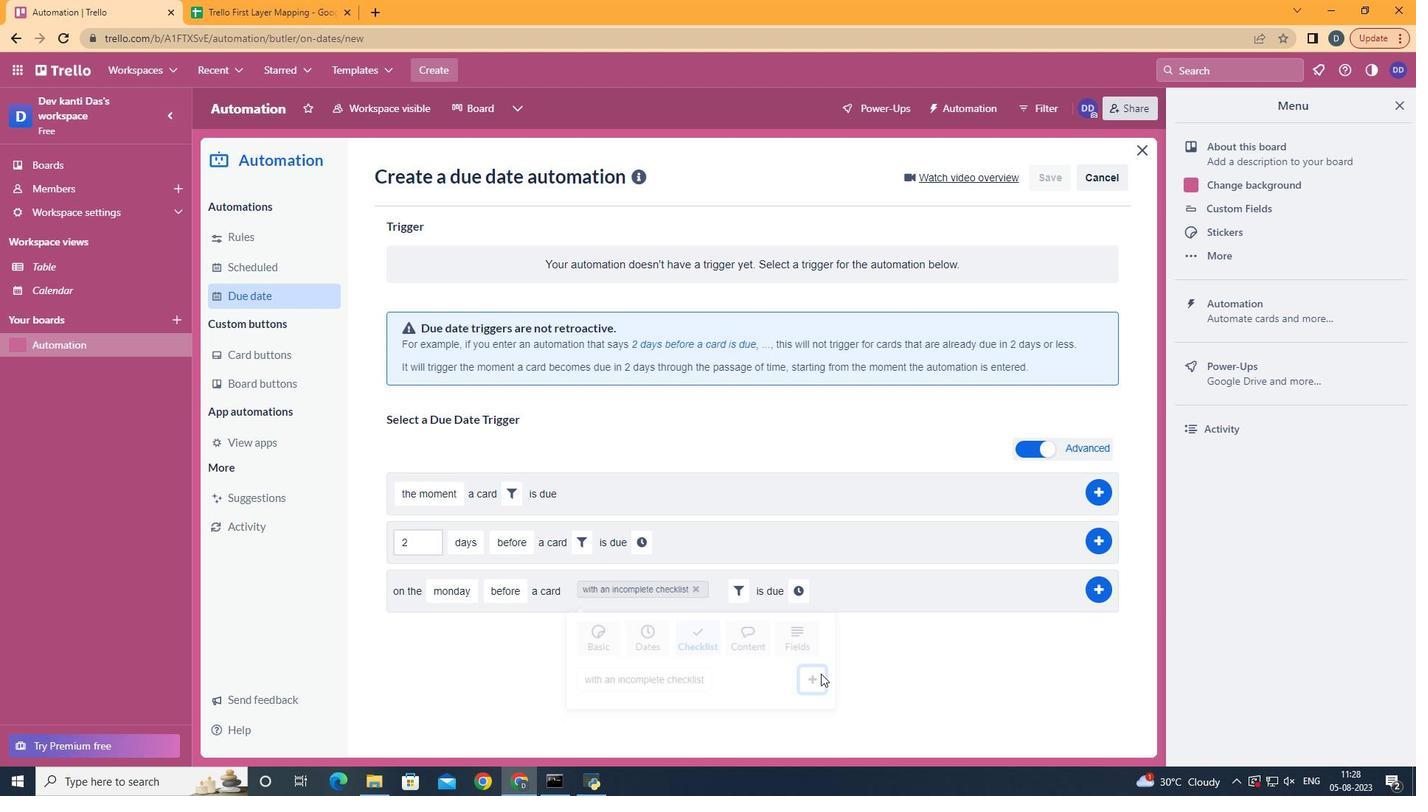 
Action: Mouse moved to (797, 594)
Screenshot: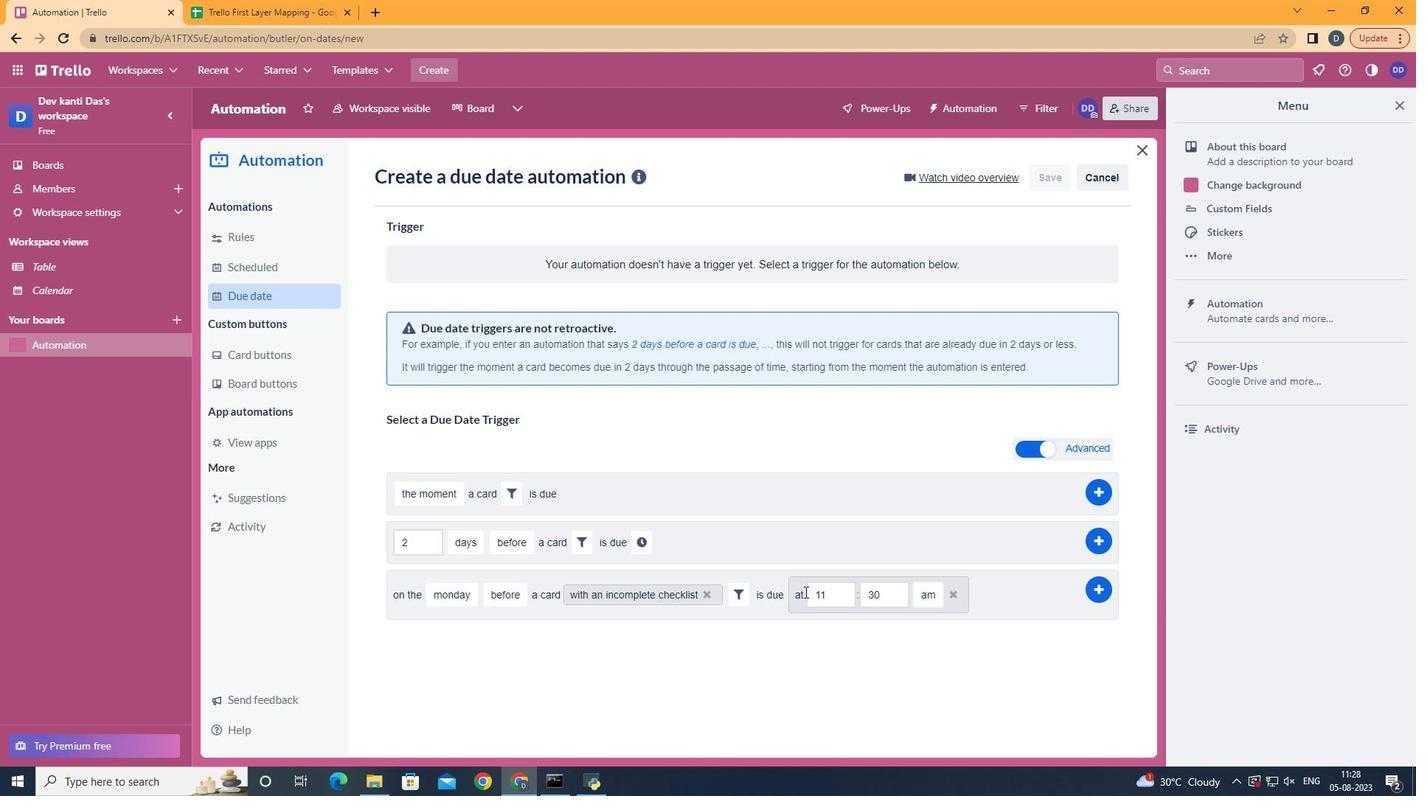 
Action: Mouse pressed left at (797, 594)
Screenshot: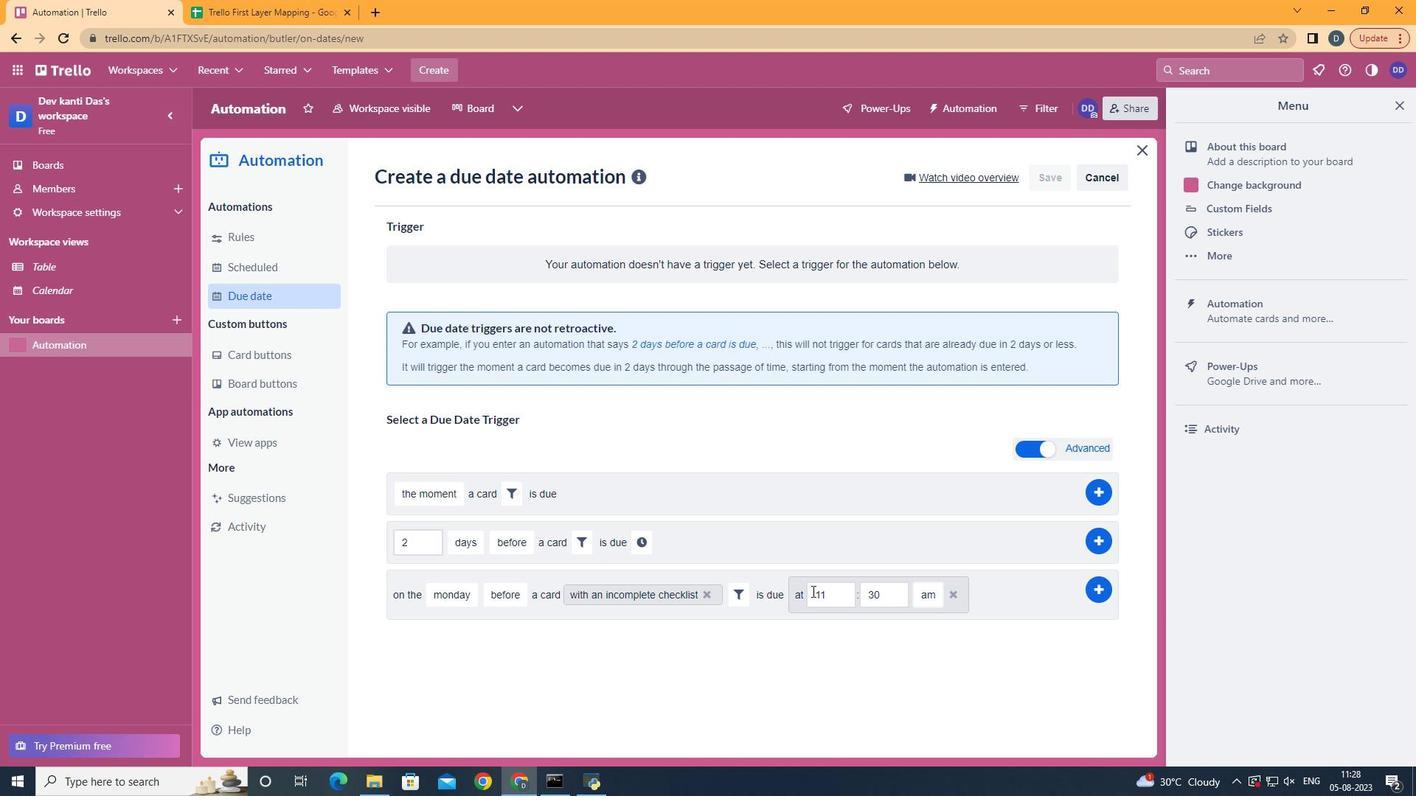 
Action: Mouse moved to (885, 591)
Screenshot: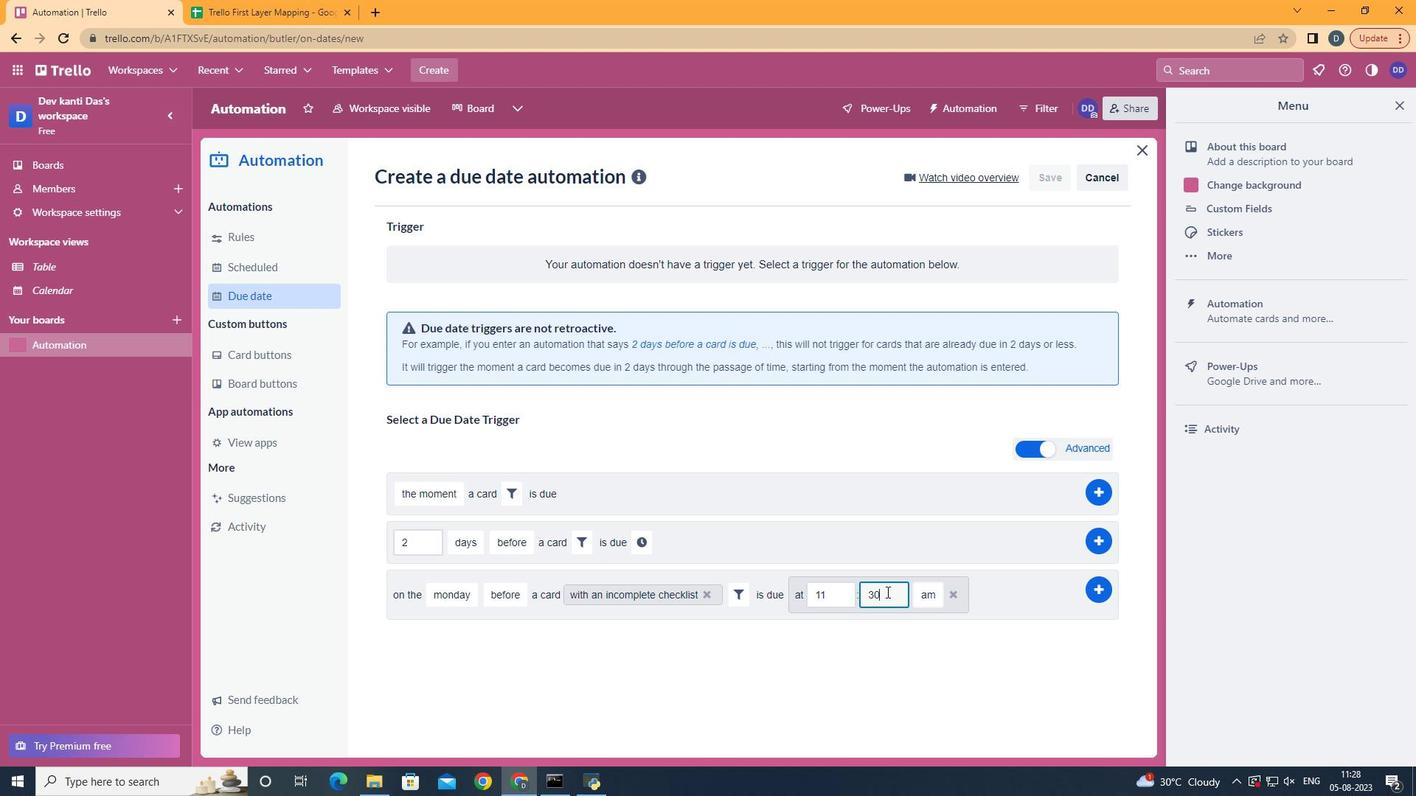 
Action: Mouse pressed left at (885, 591)
Screenshot: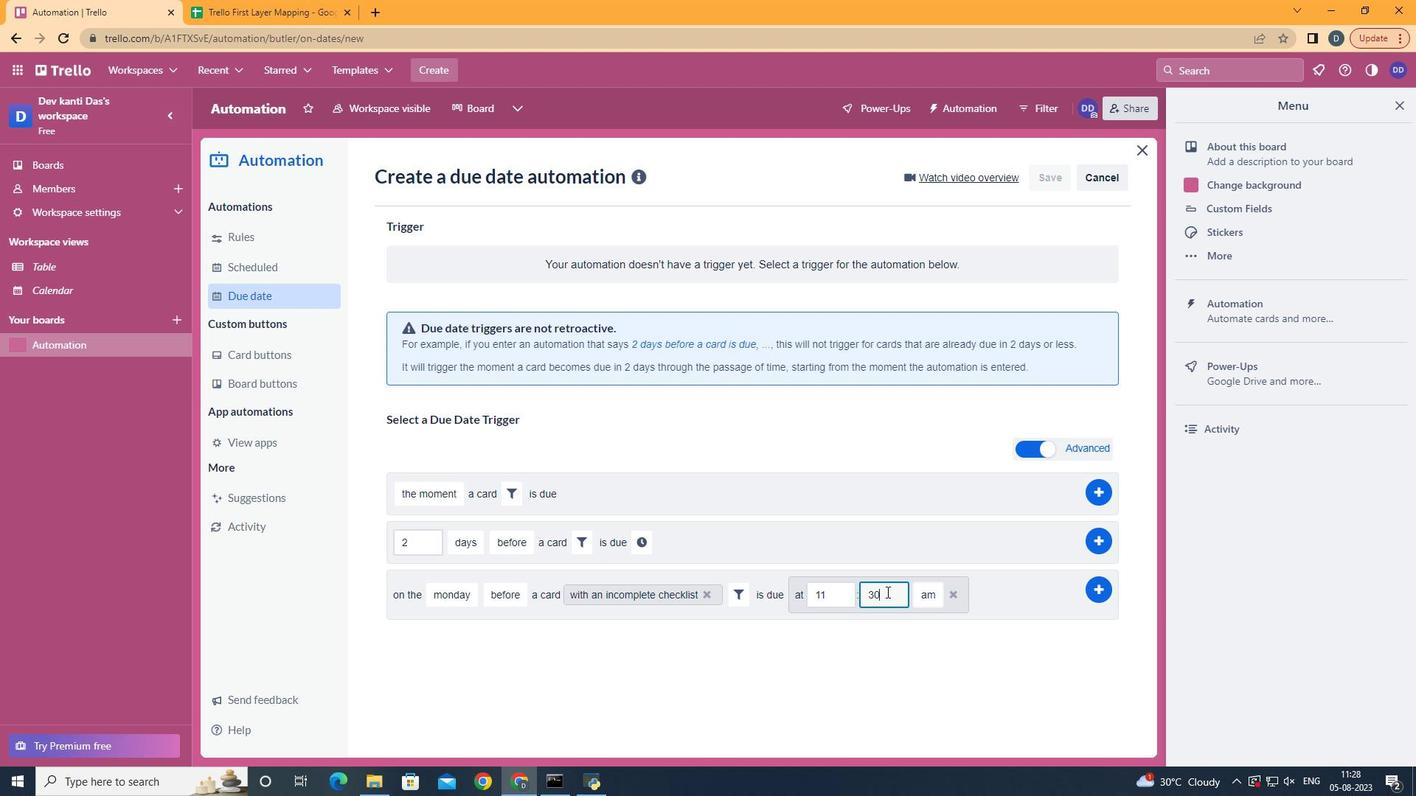 
Action: Mouse moved to (886, 592)
Screenshot: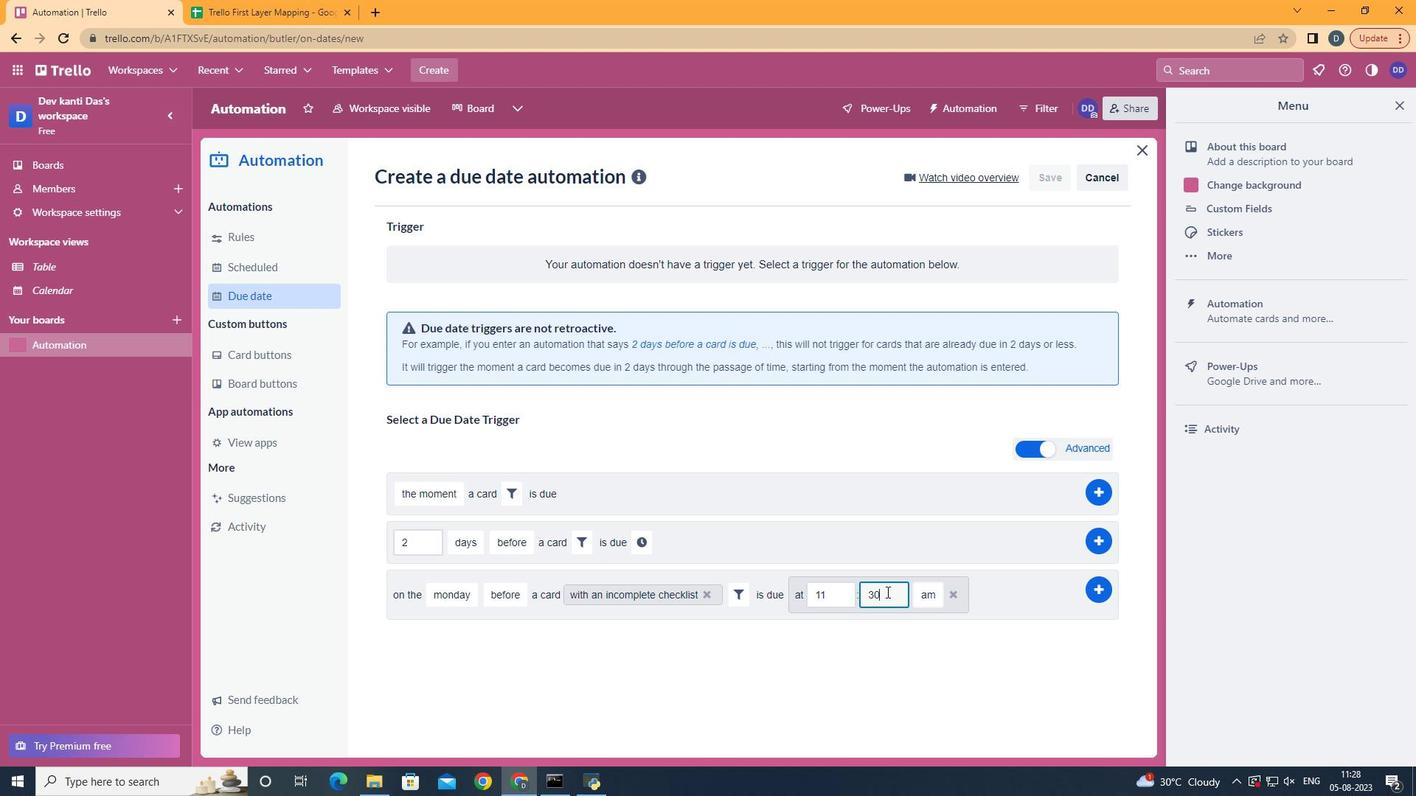 
Action: Key pressed <Key.backspace><Key.backspace>00
Screenshot: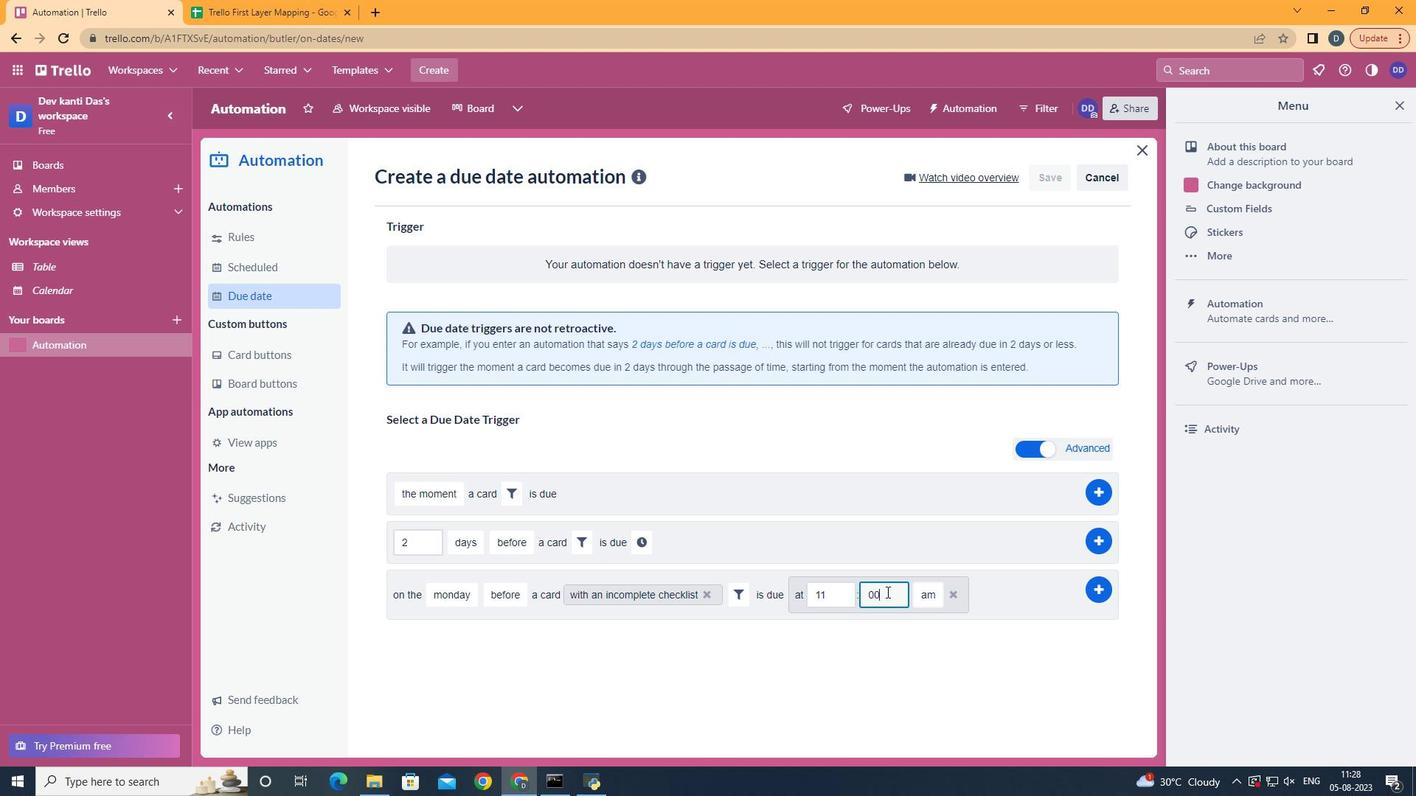 
Action: Mouse moved to (1081, 588)
Screenshot: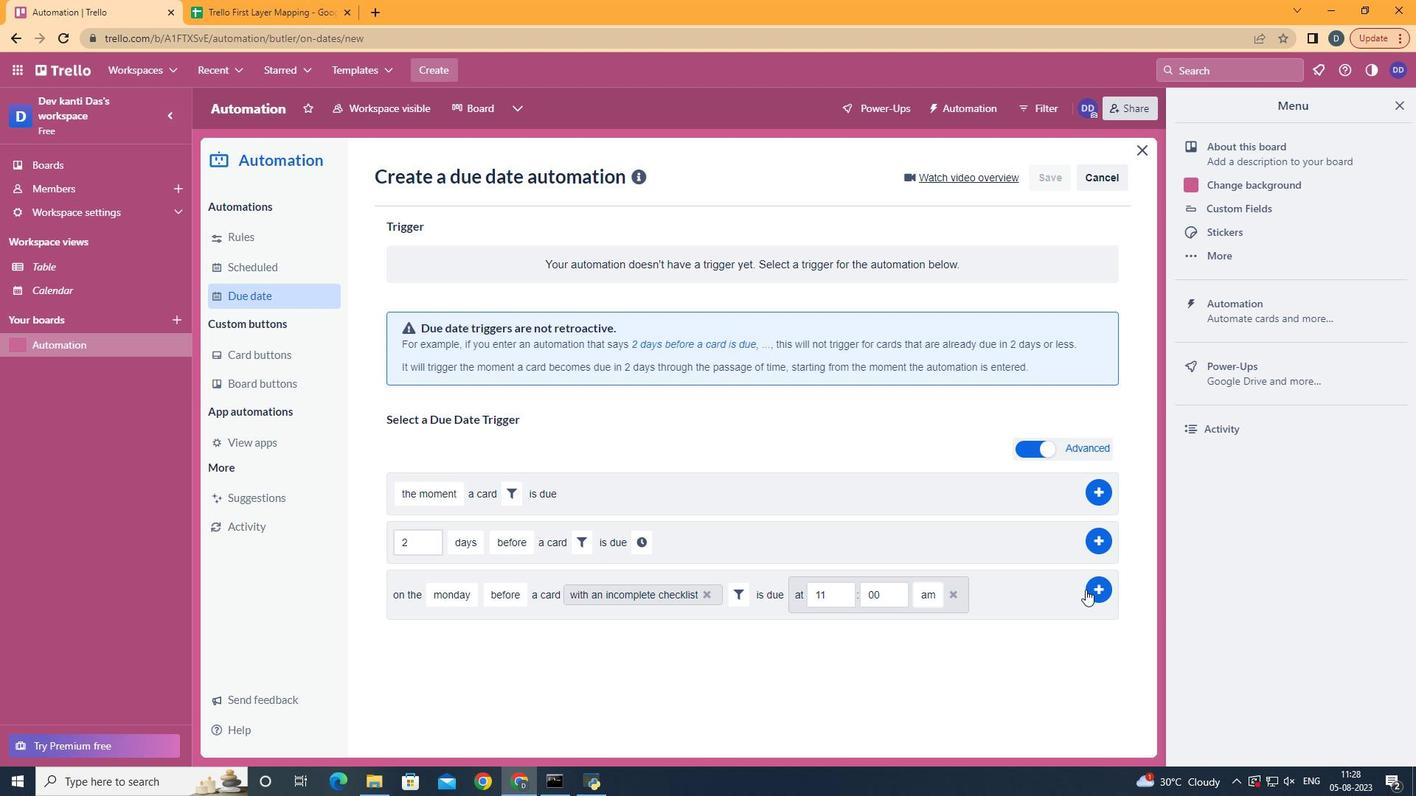 
Action: Mouse pressed left at (1081, 588)
Screenshot: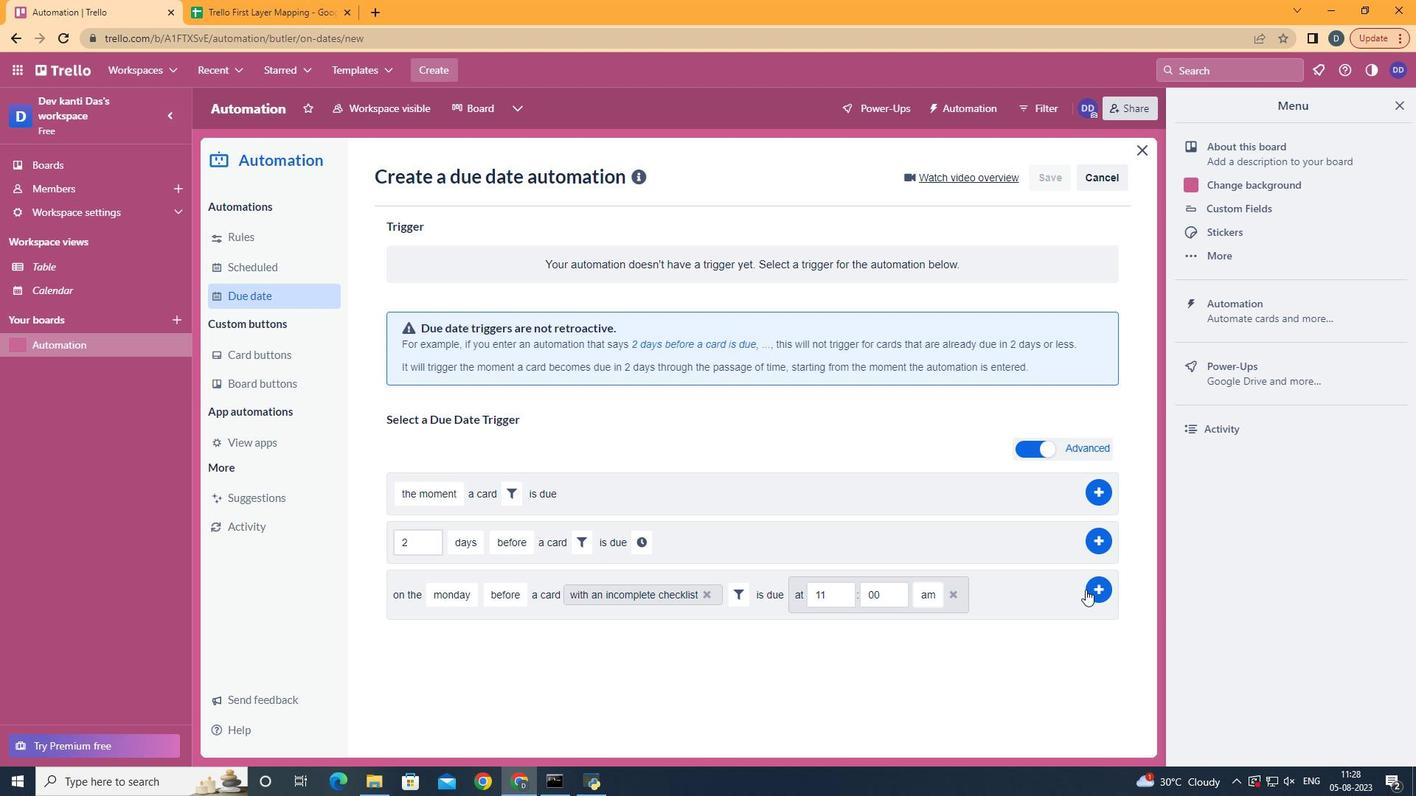 
Action: Mouse moved to (1090, 591)
Screenshot: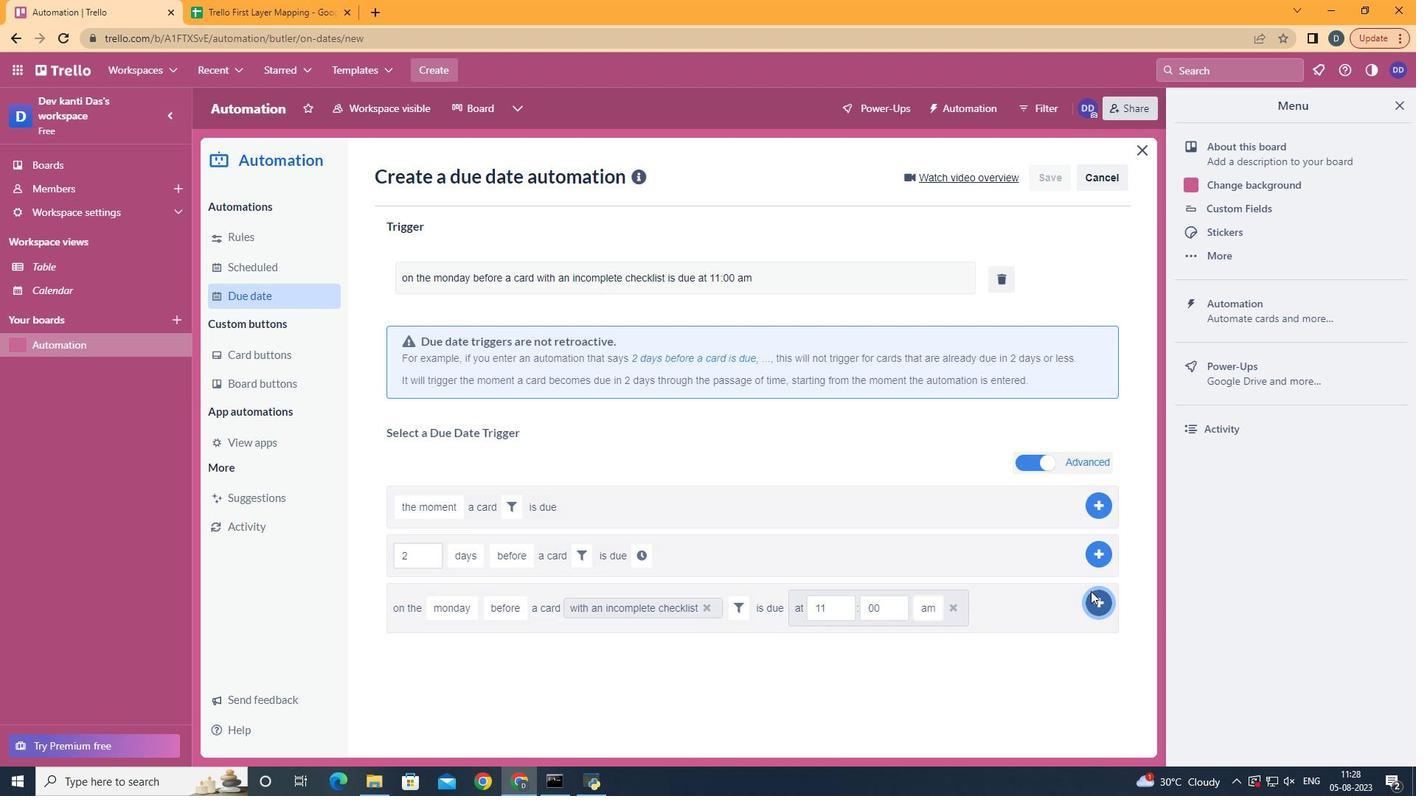 
Action: Mouse pressed left at (1090, 591)
Screenshot: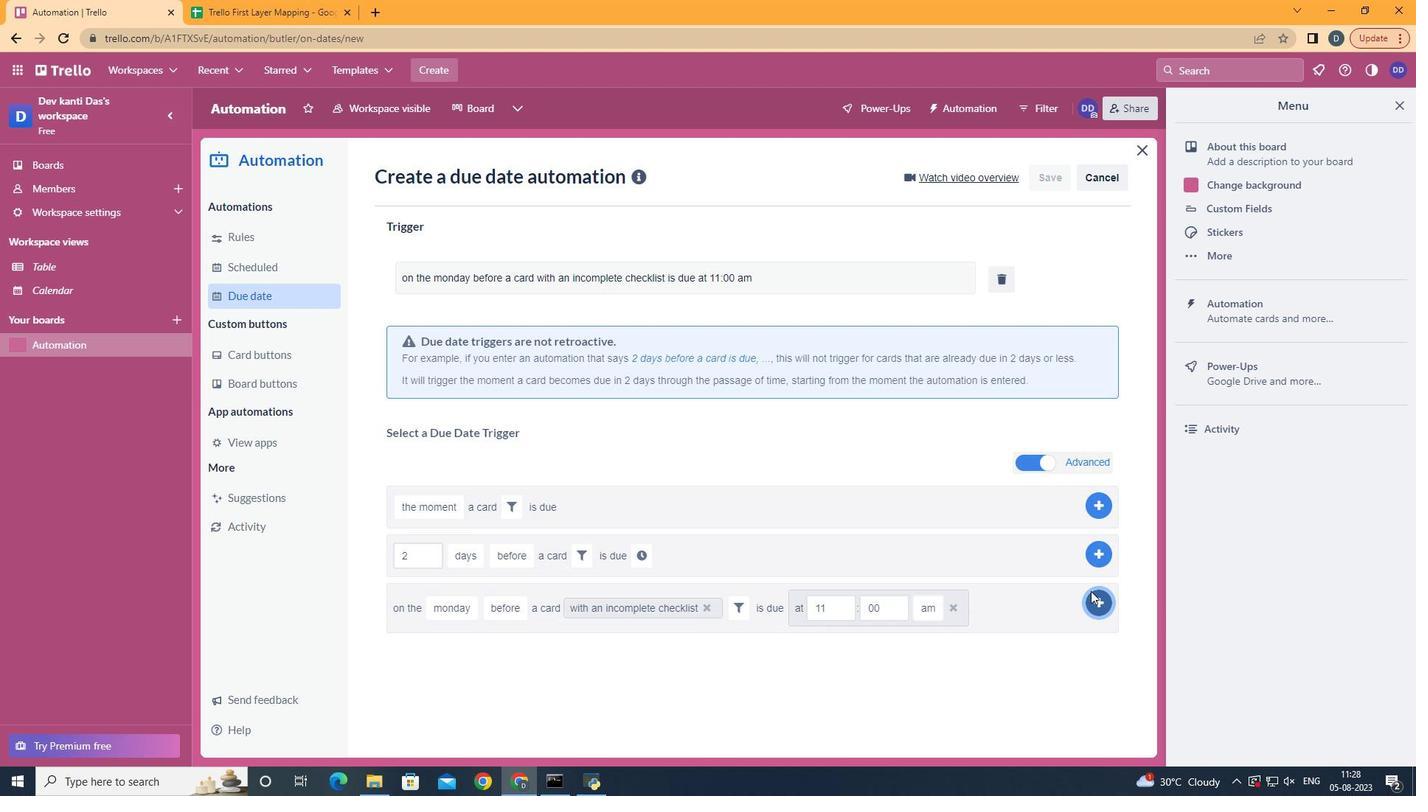 
Action: Mouse moved to (869, 310)
Screenshot: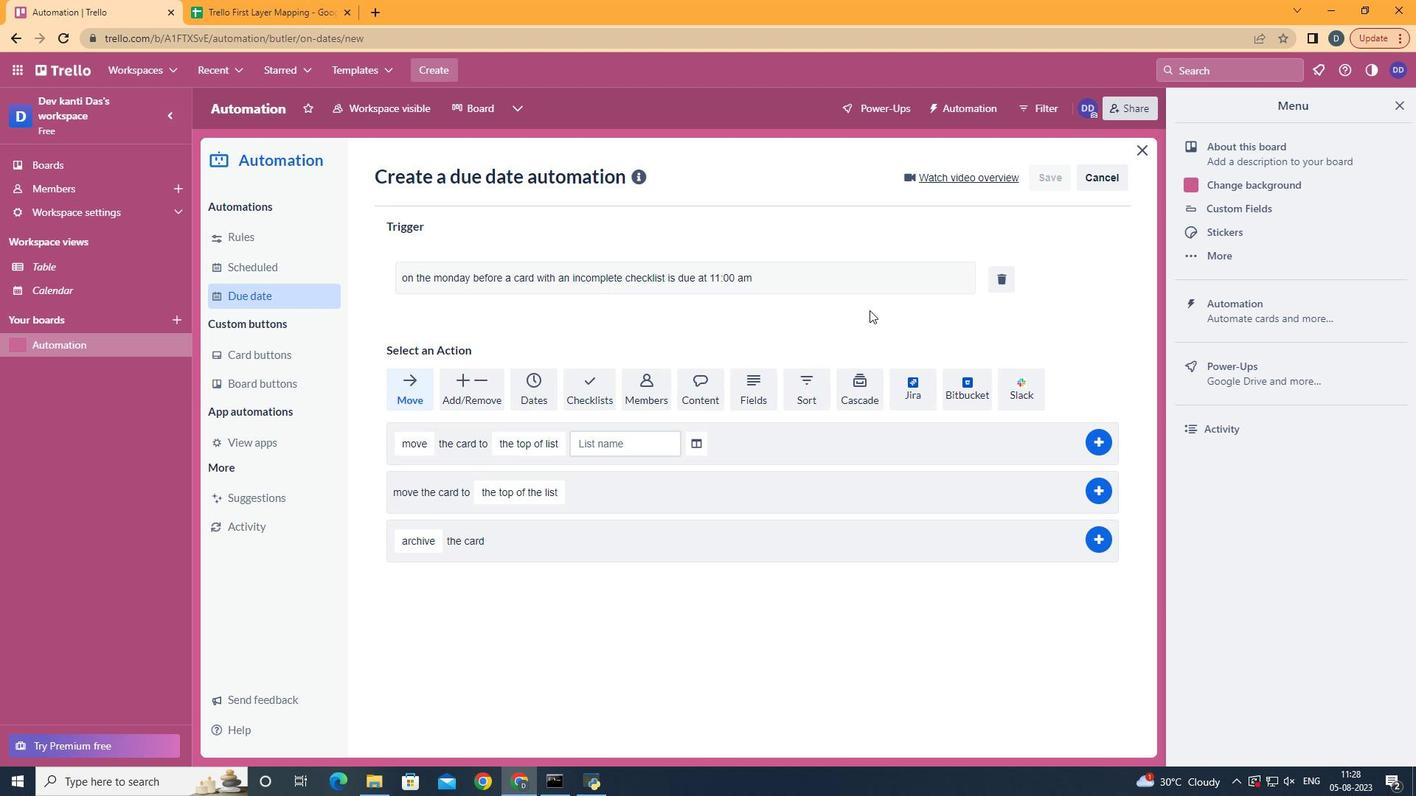 
